 Task: Search one way flight ticket for 3 adults in first from Wilkes-barre/scranton: Wilkes-barre/scranton International Airport to Springfield: Abraham Lincoln Capital Airport on 5-2-2023. Choice of flights is Emirates. Number of bags: 2 checked bags. Price is upto 82000. Outbound departure time preference is 15:30.
Action: Mouse moved to (334, 299)
Screenshot: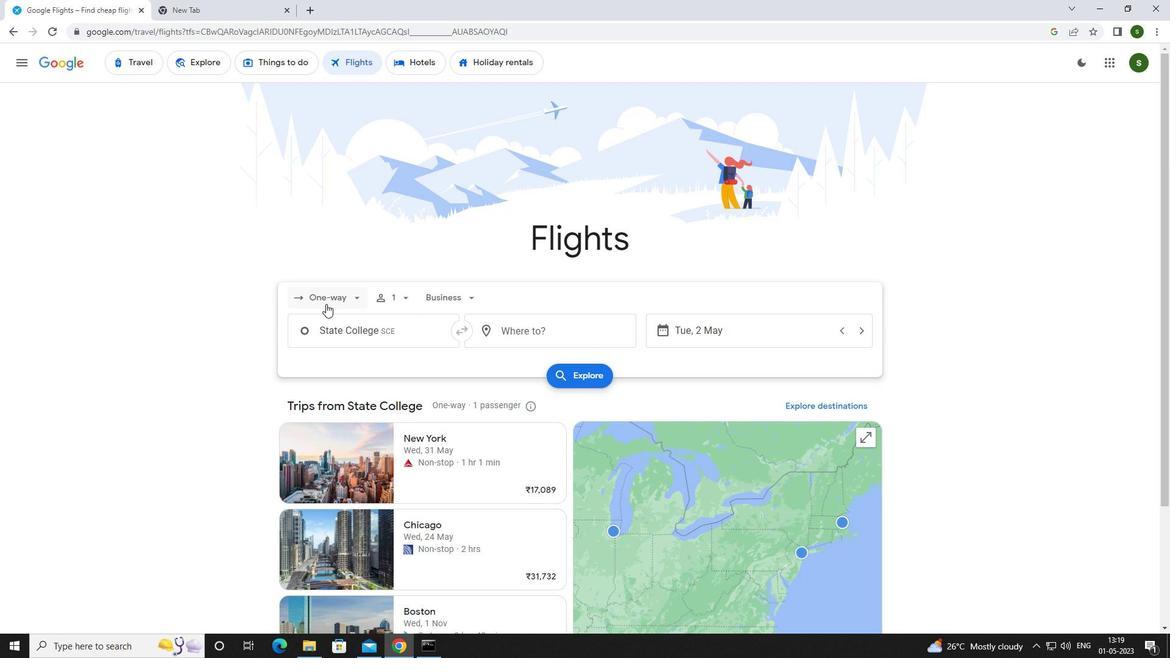
Action: Mouse pressed left at (334, 299)
Screenshot: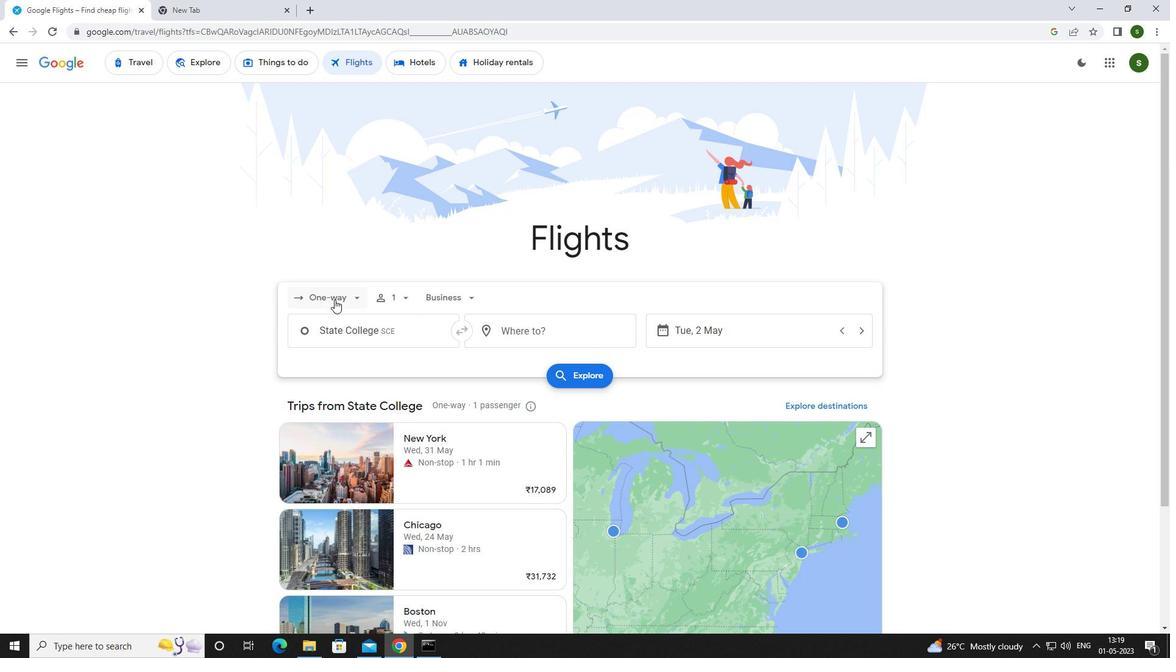 
Action: Mouse moved to (352, 350)
Screenshot: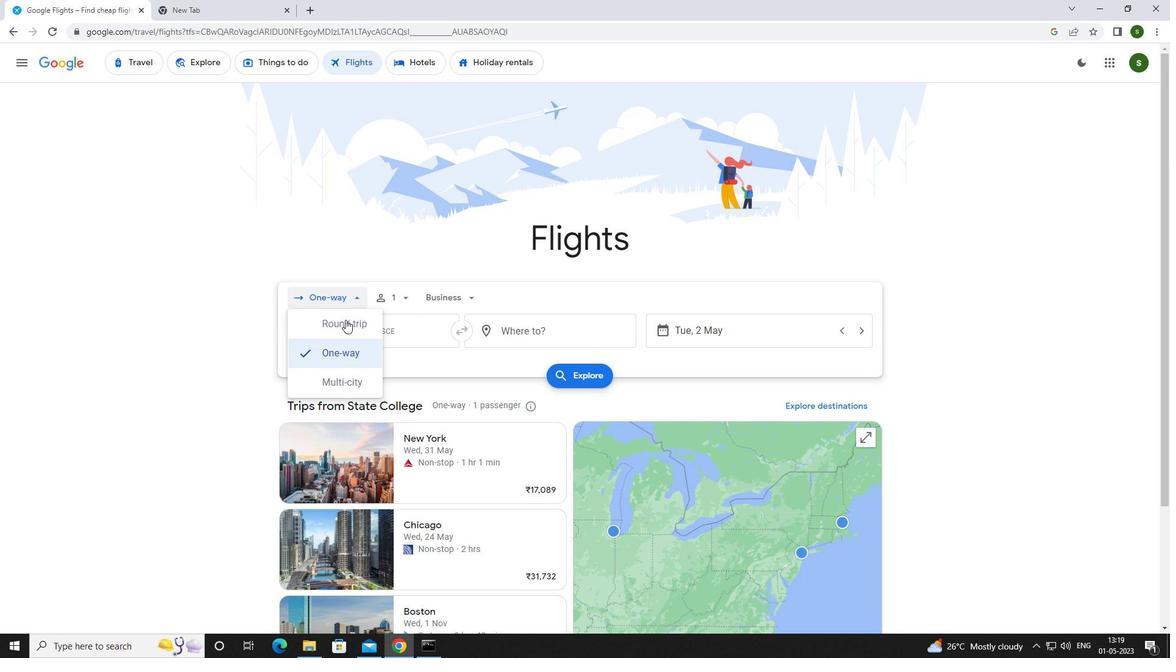 
Action: Mouse pressed left at (352, 350)
Screenshot: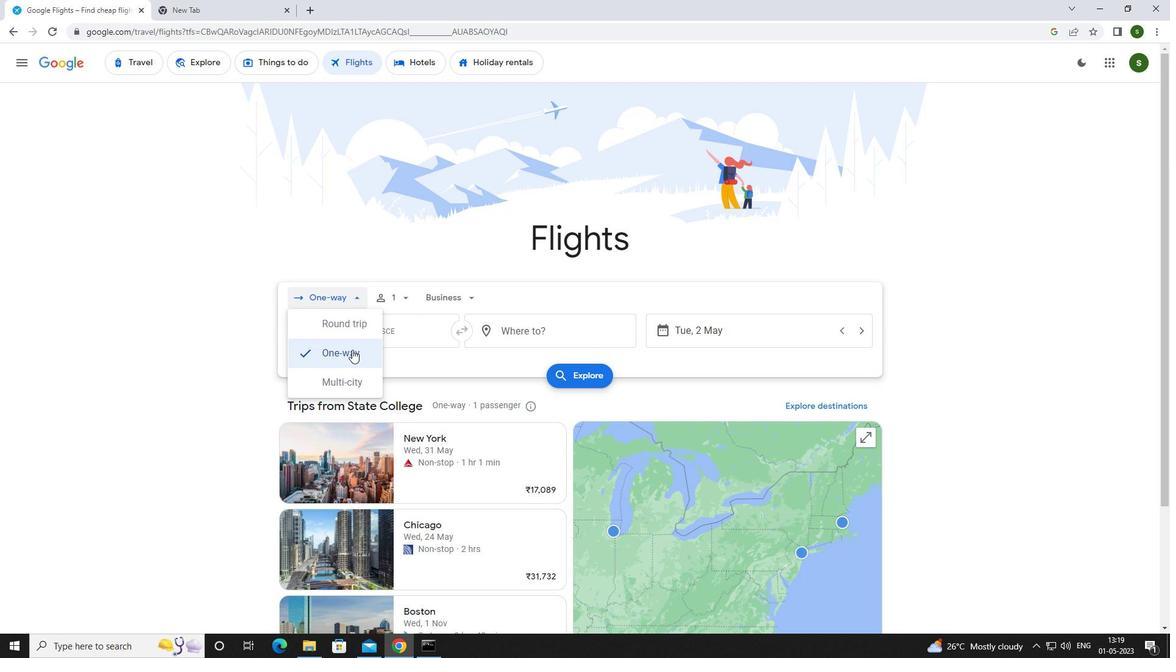 
Action: Mouse moved to (404, 296)
Screenshot: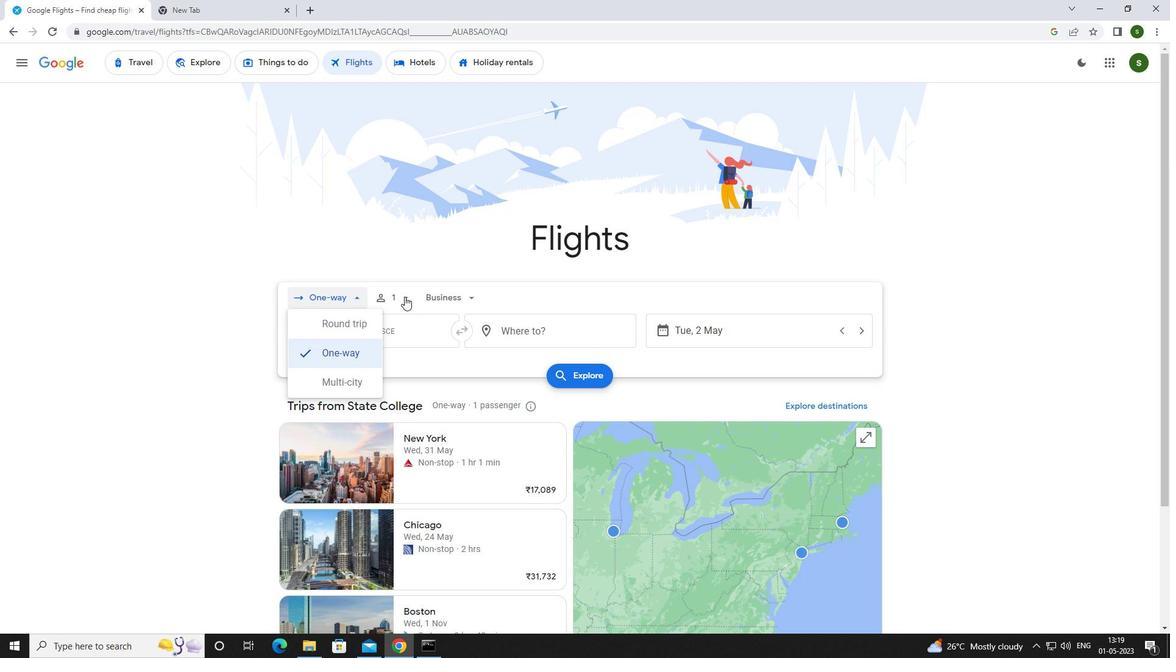 
Action: Mouse pressed left at (404, 296)
Screenshot: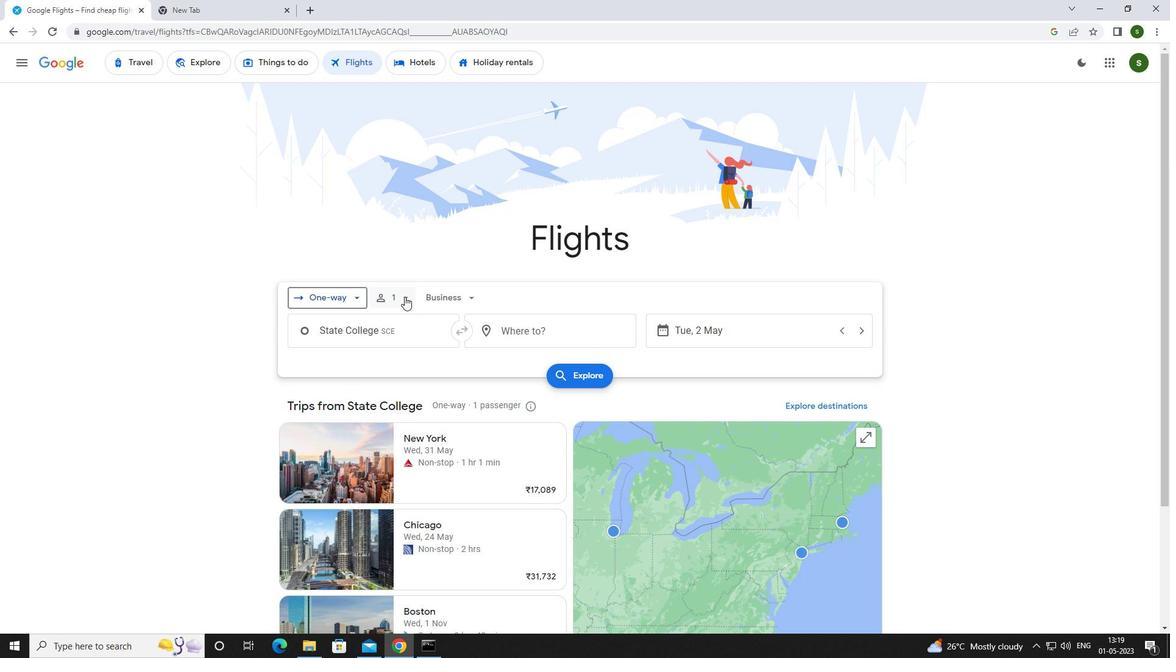 
Action: Mouse moved to (489, 328)
Screenshot: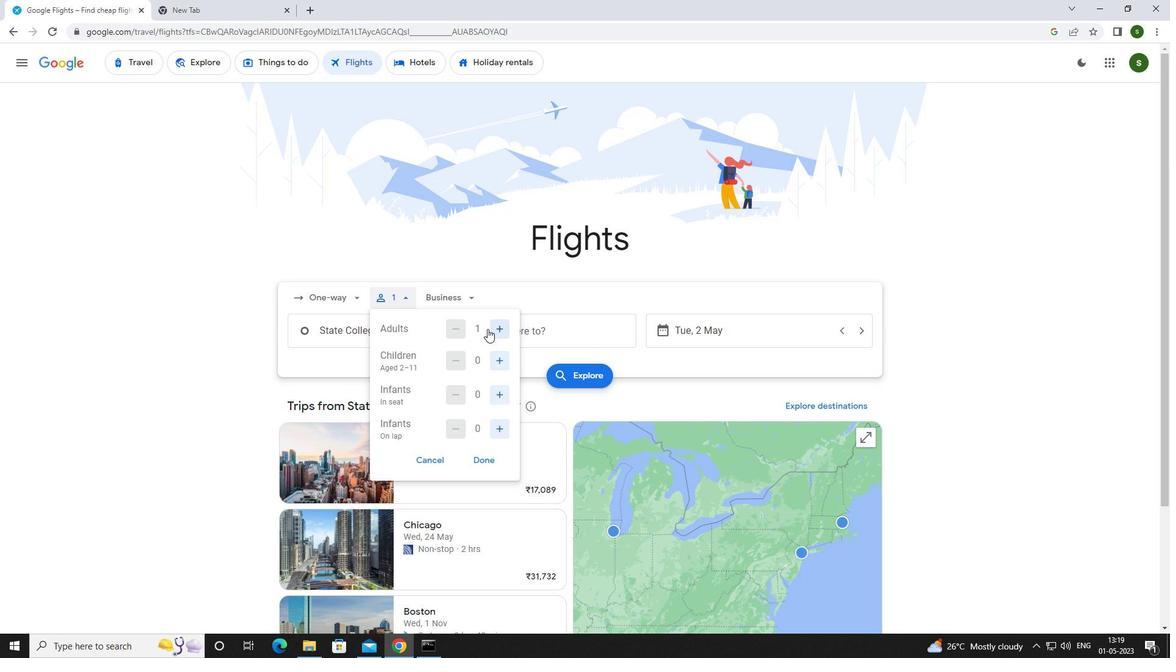 
Action: Mouse pressed left at (489, 328)
Screenshot: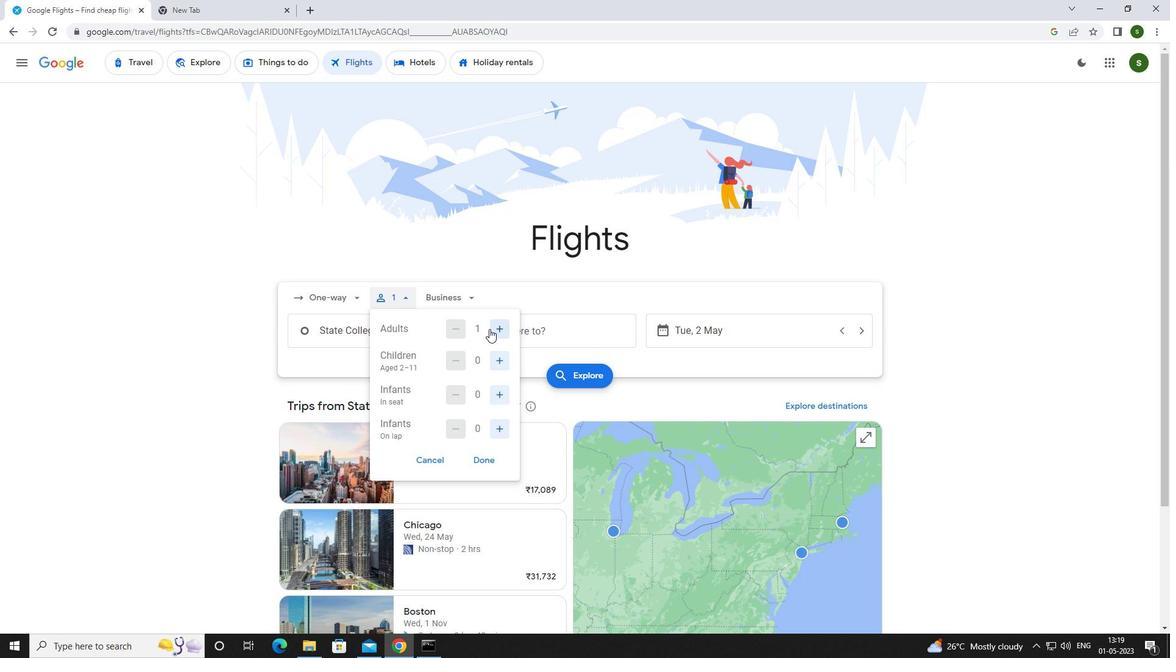 
Action: Mouse pressed left at (489, 328)
Screenshot: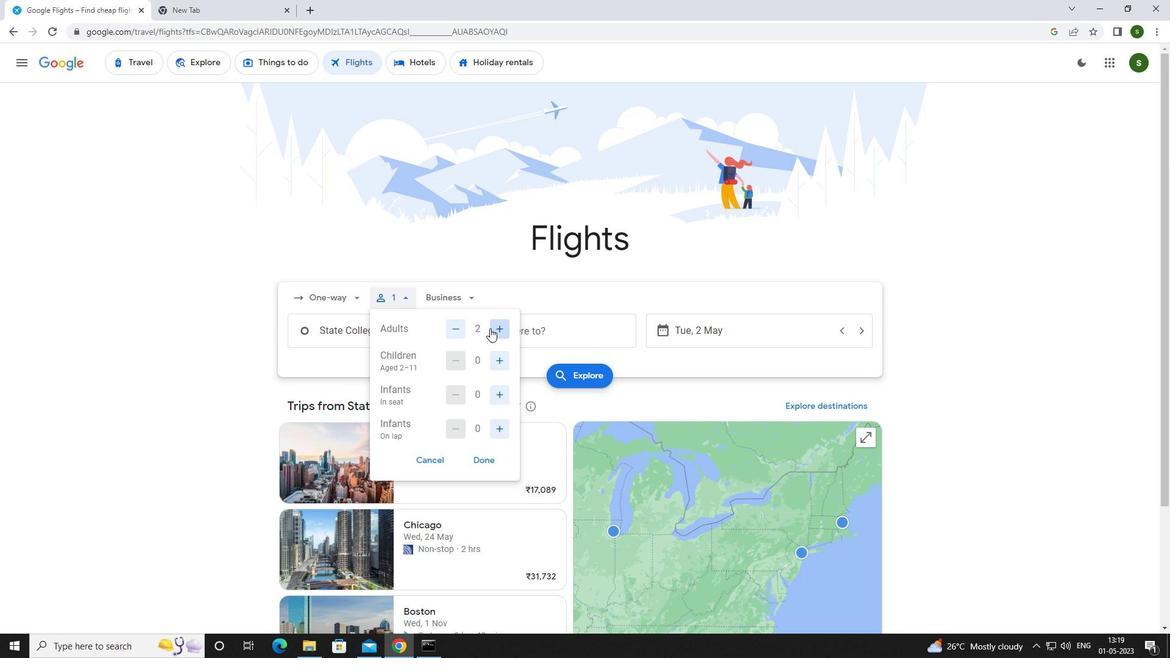 
Action: Mouse moved to (472, 295)
Screenshot: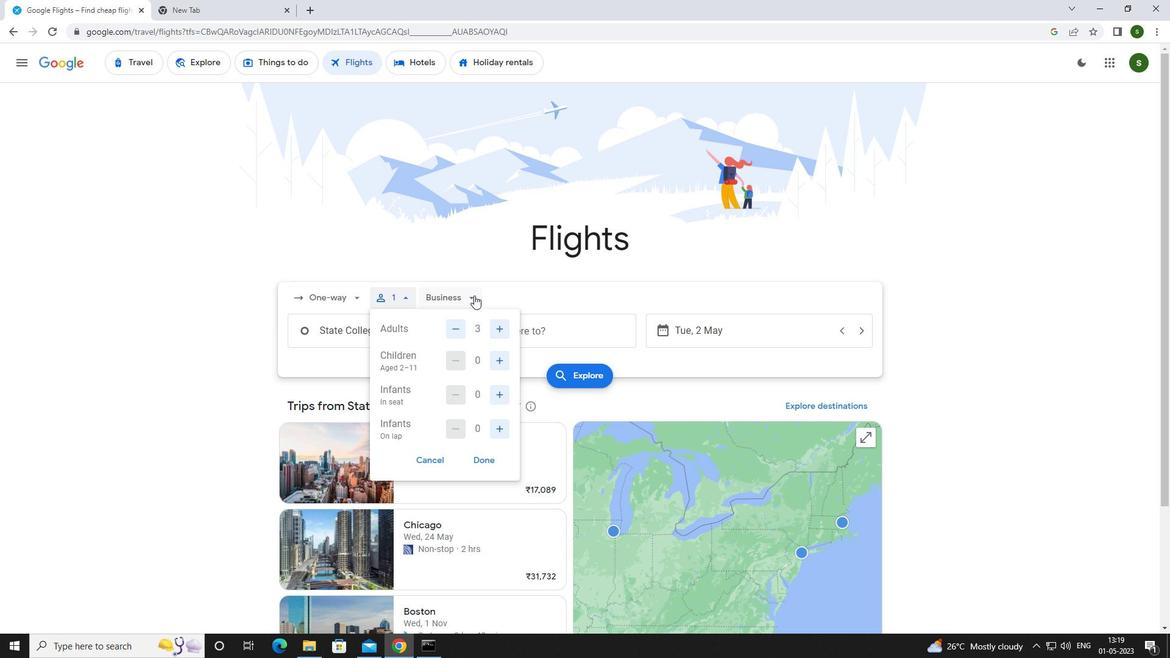 
Action: Mouse pressed left at (472, 295)
Screenshot: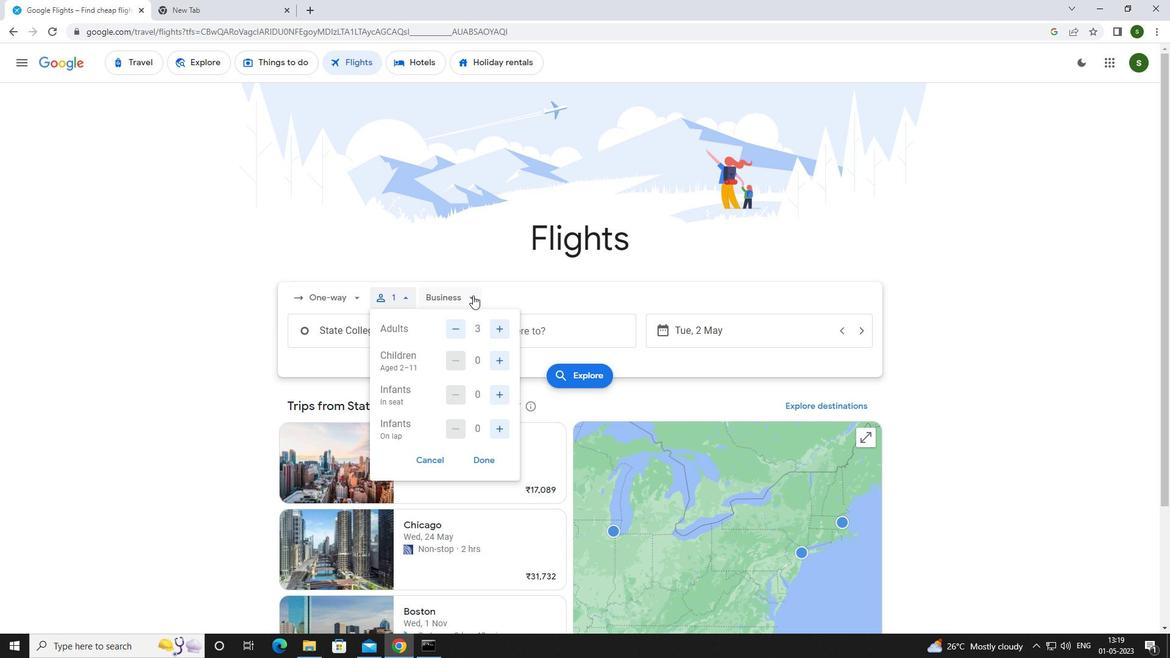 
Action: Mouse moved to (460, 408)
Screenshot: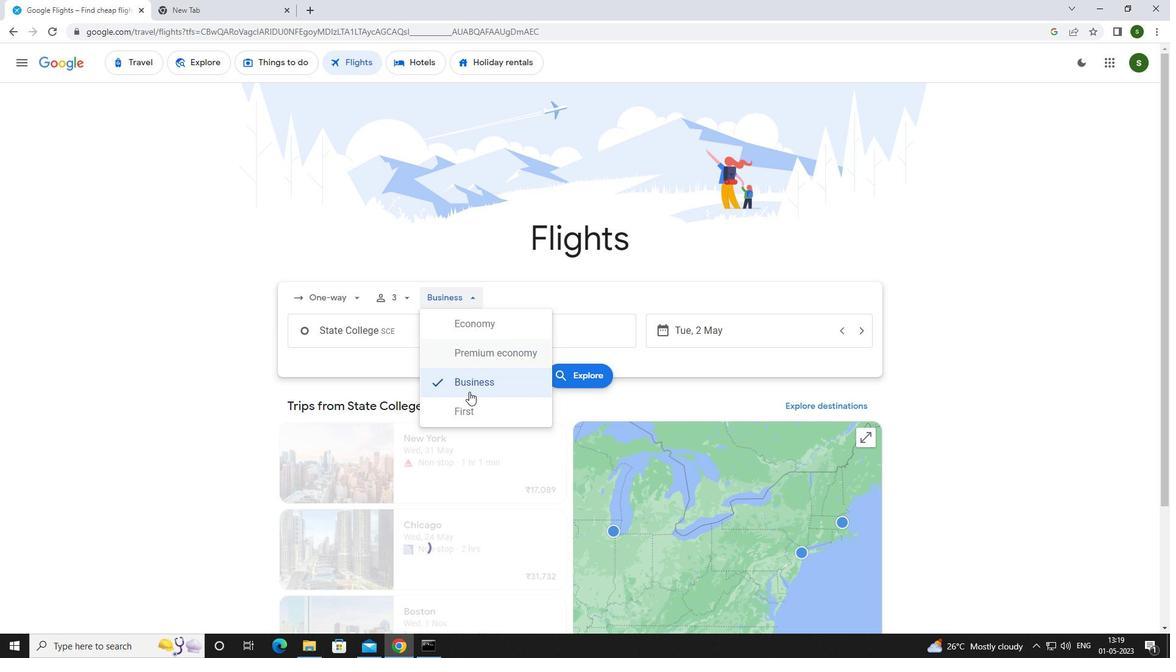 
Action: Mouse pressed left at (460, 408)
Screenshot: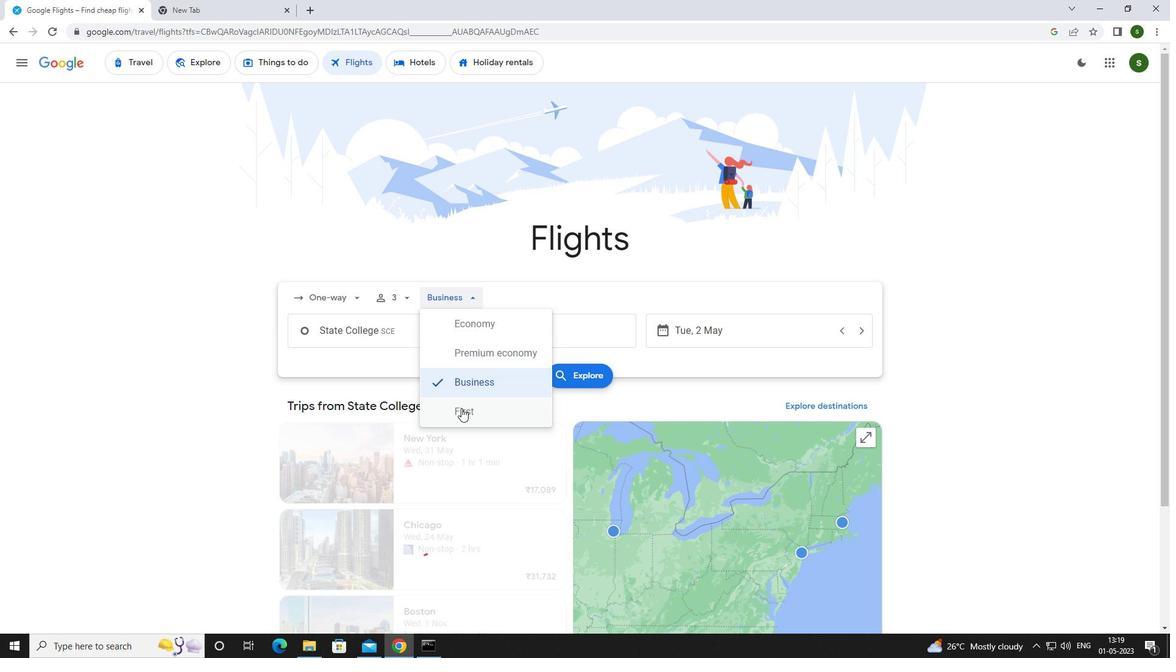 
Action: Mouse moved to (406, 329)
Screenshot: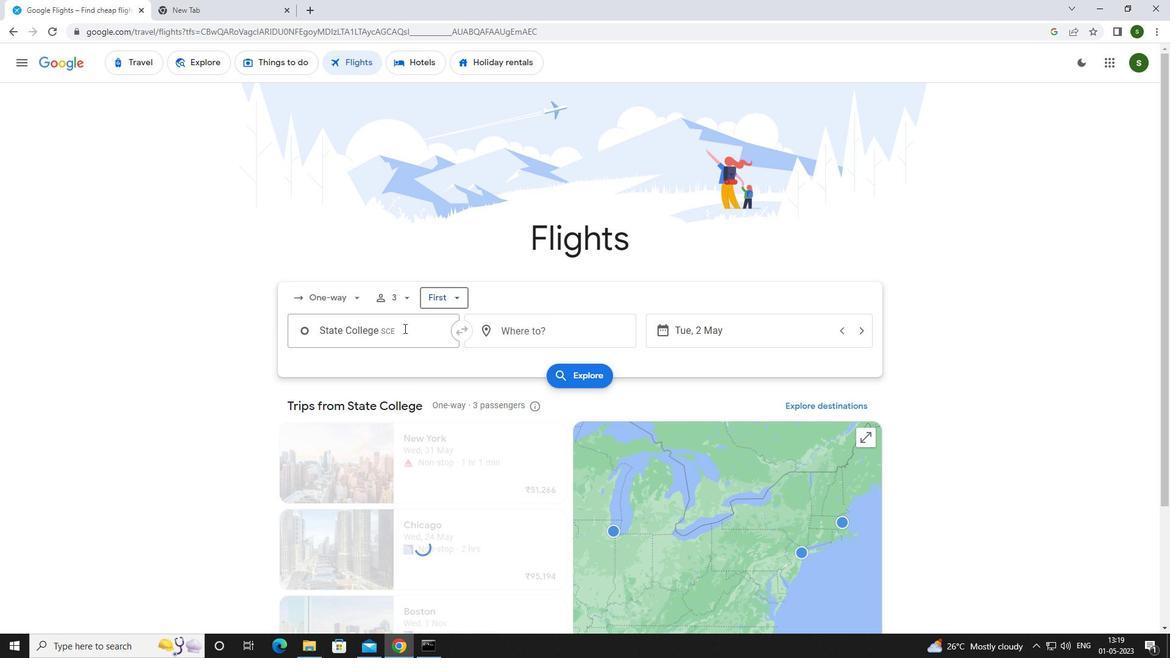 
Action: Mouse pressed left at (406, 329)
Screenshot: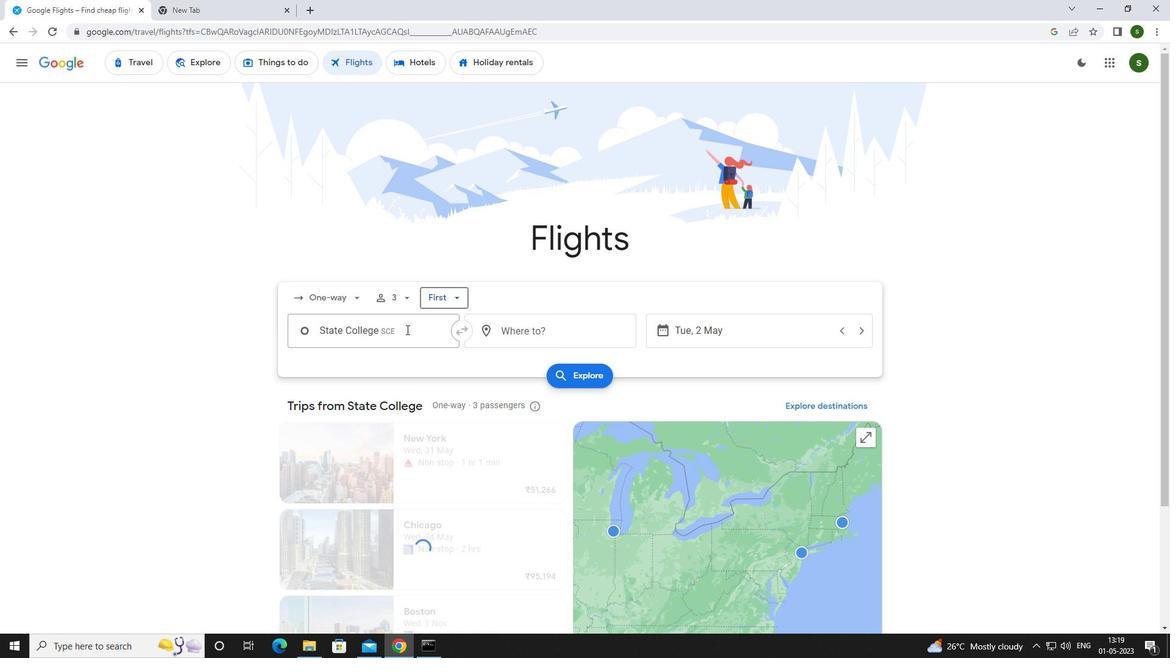 
Action: Mouse moved to (408, 328)
Screenshot: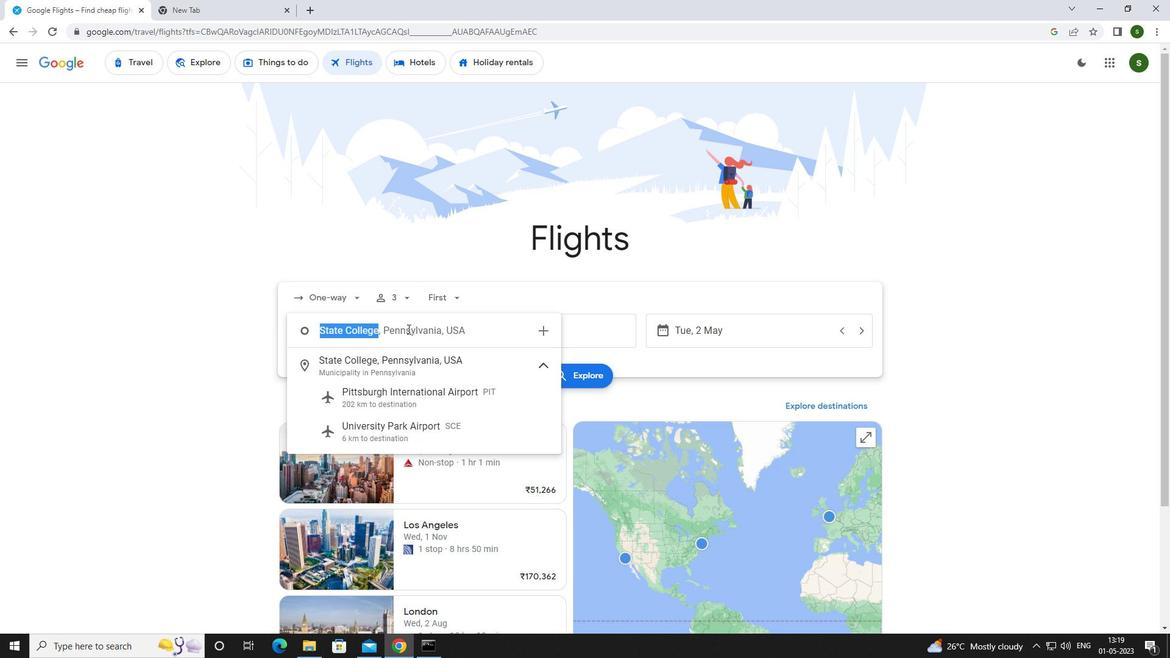 
Action: Key pressed w<Key.caps_lock>ilkes
Screenshot: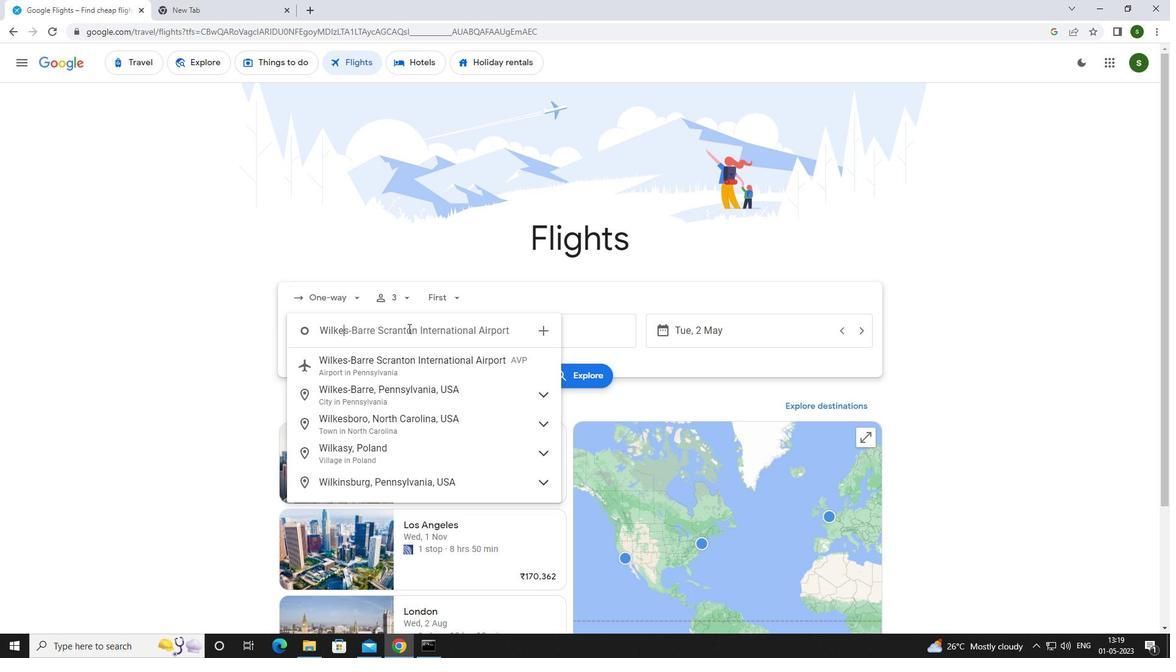 
Action: Mouse moved to (405, 366)
Screenshot: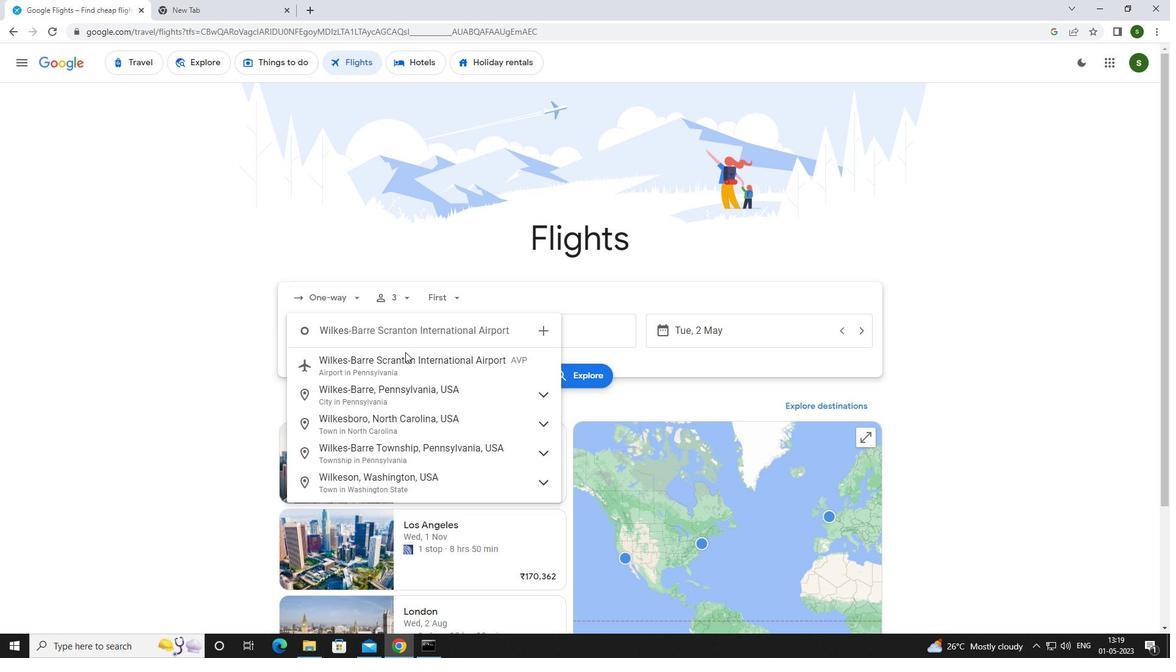 
Action: Mouse pressed left at (405, 366)
Screenshot: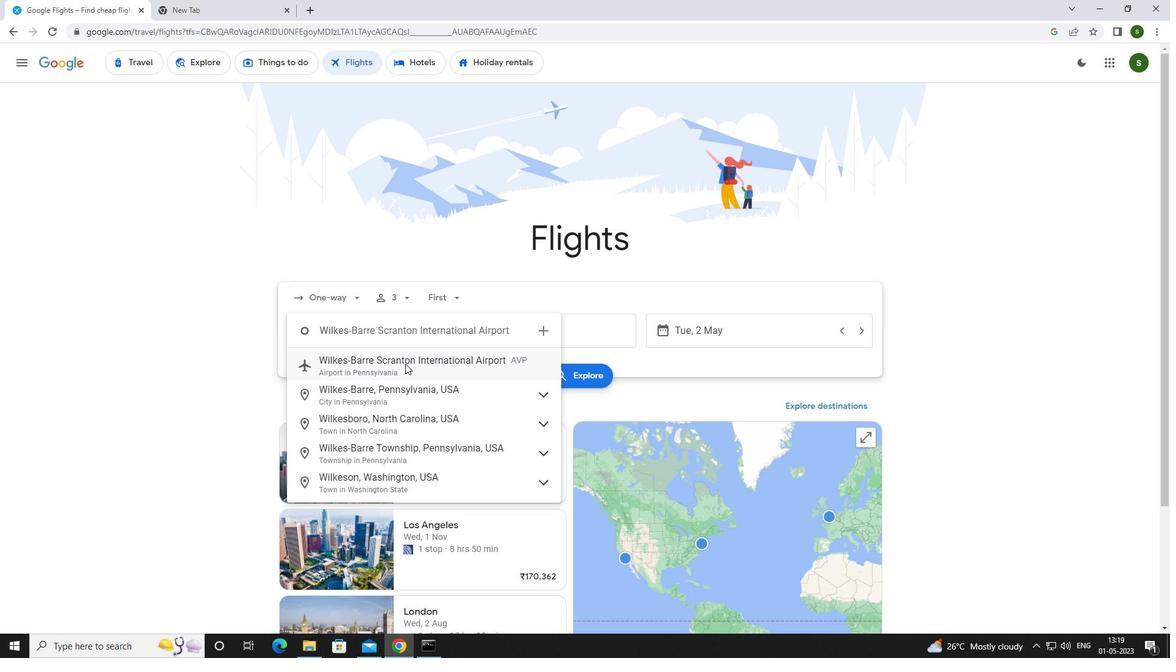 
Action: Mouse moved to (519, 335)
Screenshot: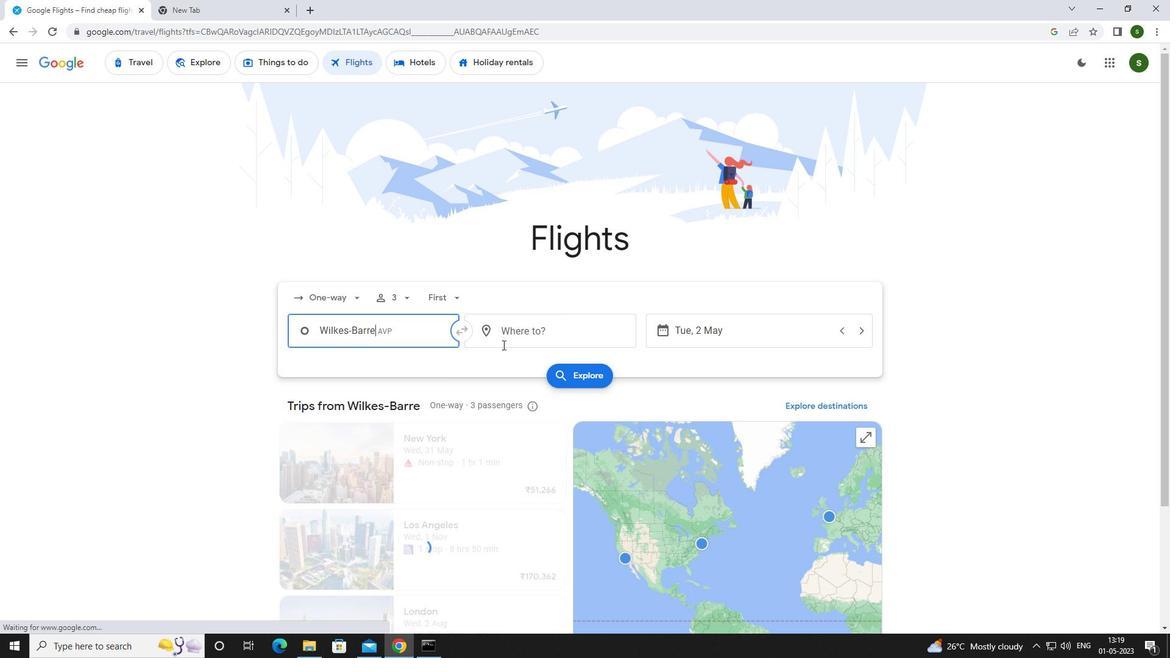 
Action: Mouse pressed left at (519, 335)
Screenshot: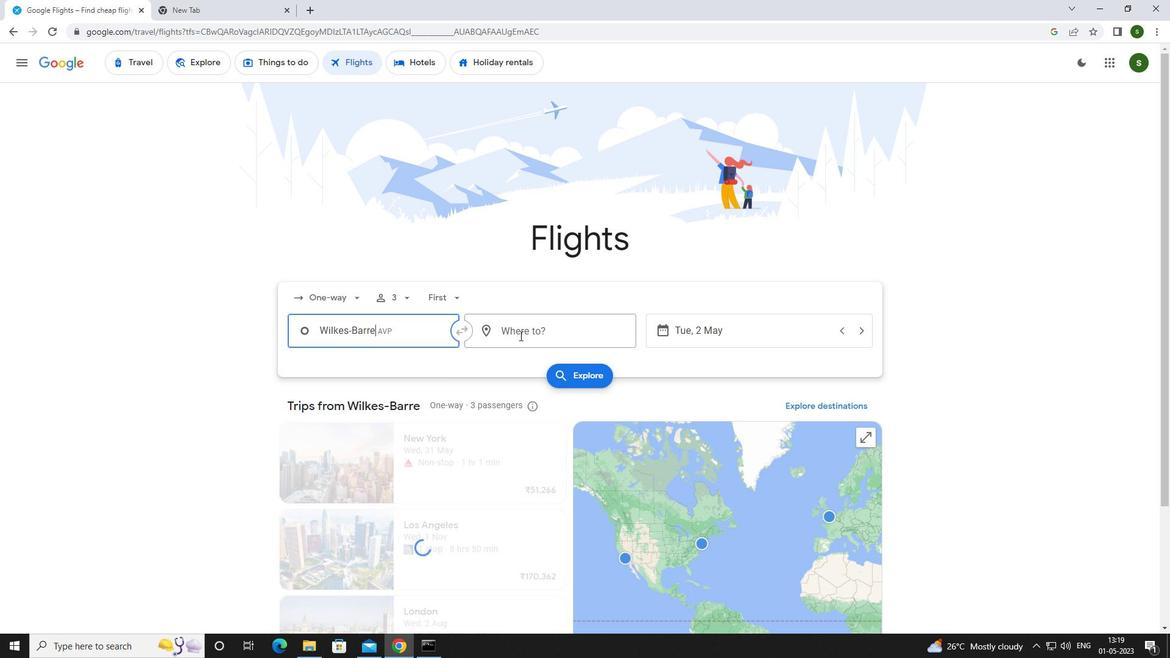 
Action: Mouse moved to (476, 346)
Screenshot: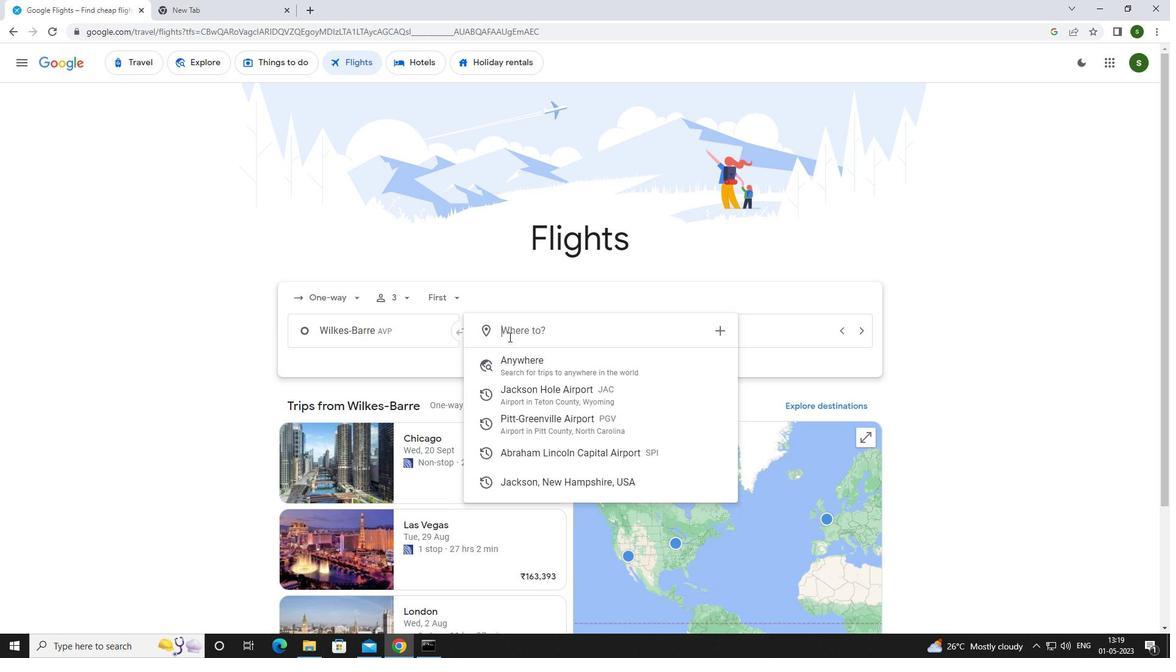 
Action: Key pressed <Key.caps_lock>s<Key.caps_lock>pringfie
Screenshot: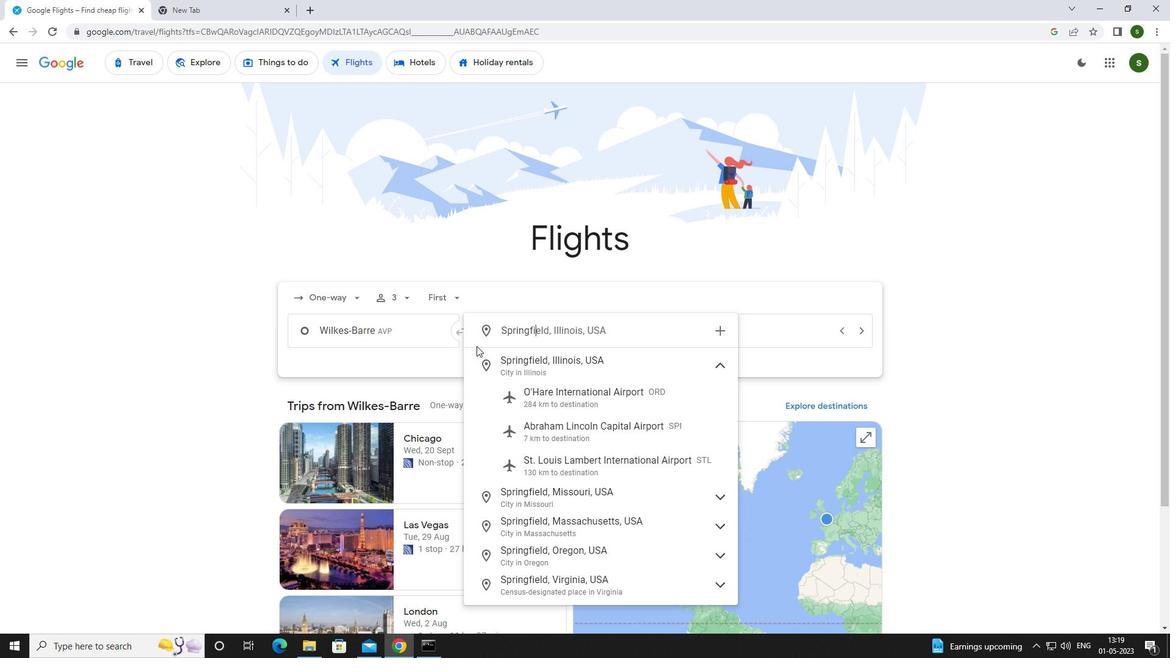 
Action: Mouse moved to (561, 427)
Screenshot: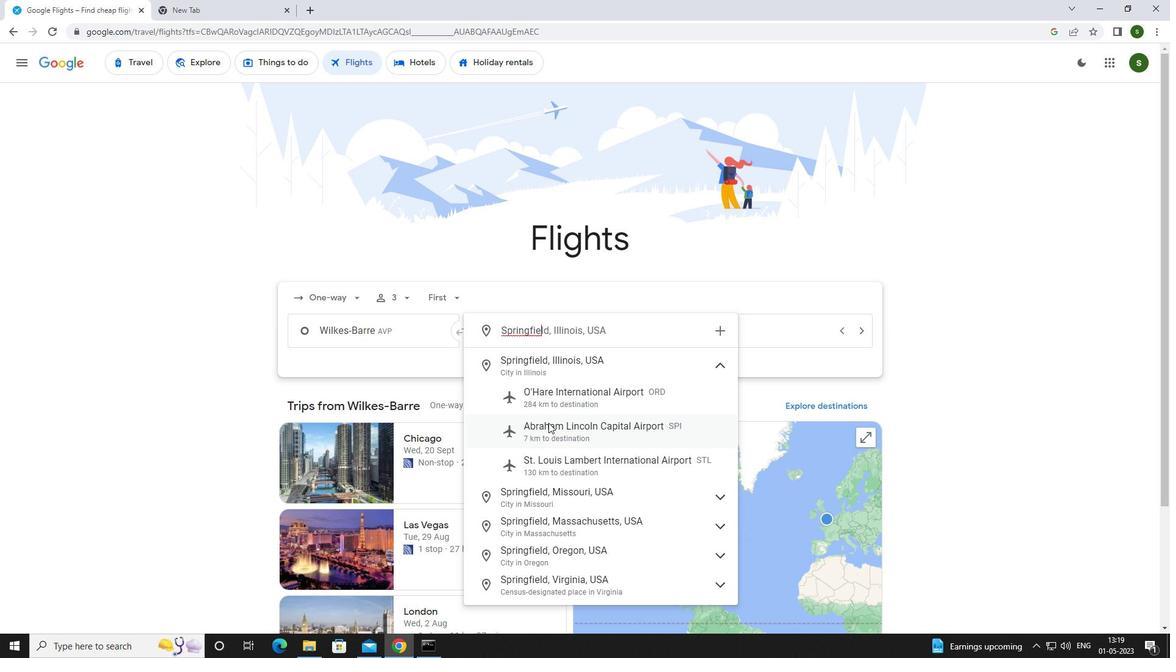 
Action: Mouse pressed left at (561, 427)
Screenshot: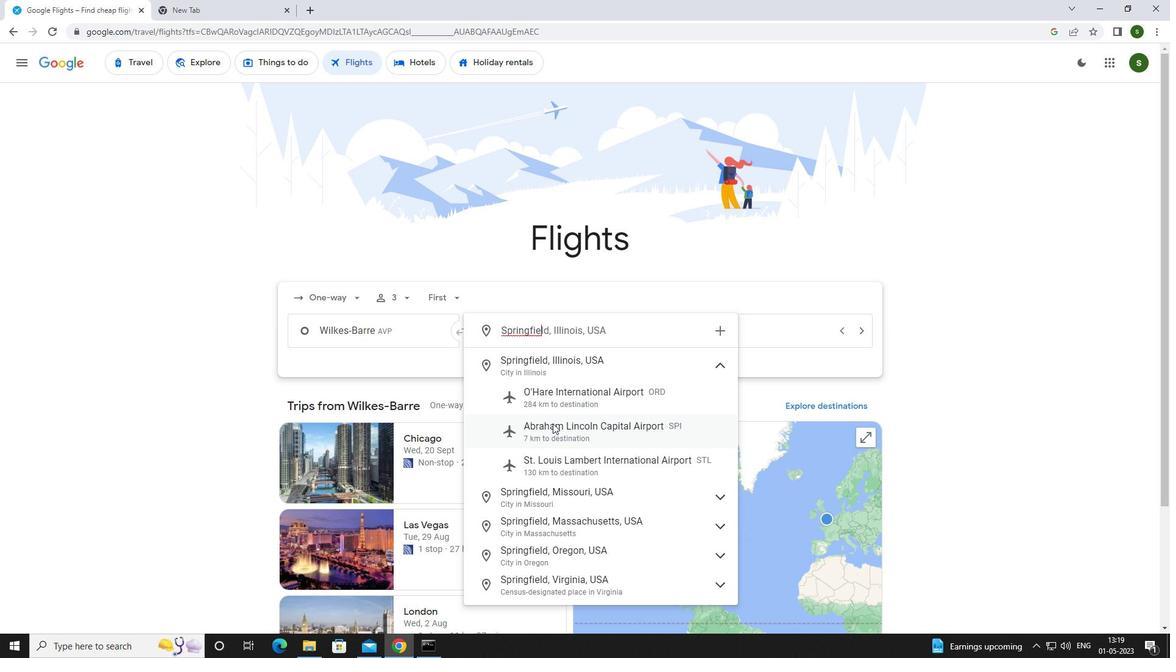 
Action: Mouse moved to (724, 335)
Screenshot: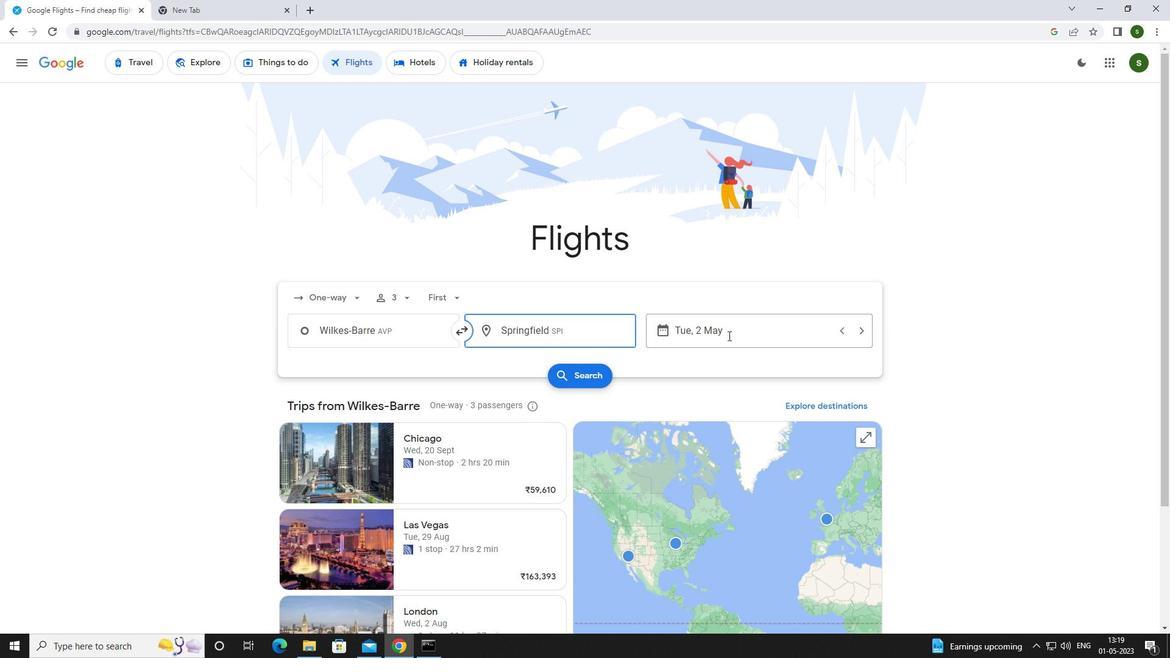 
Action: Mouse pressed left at (724, 335)
Screenshot: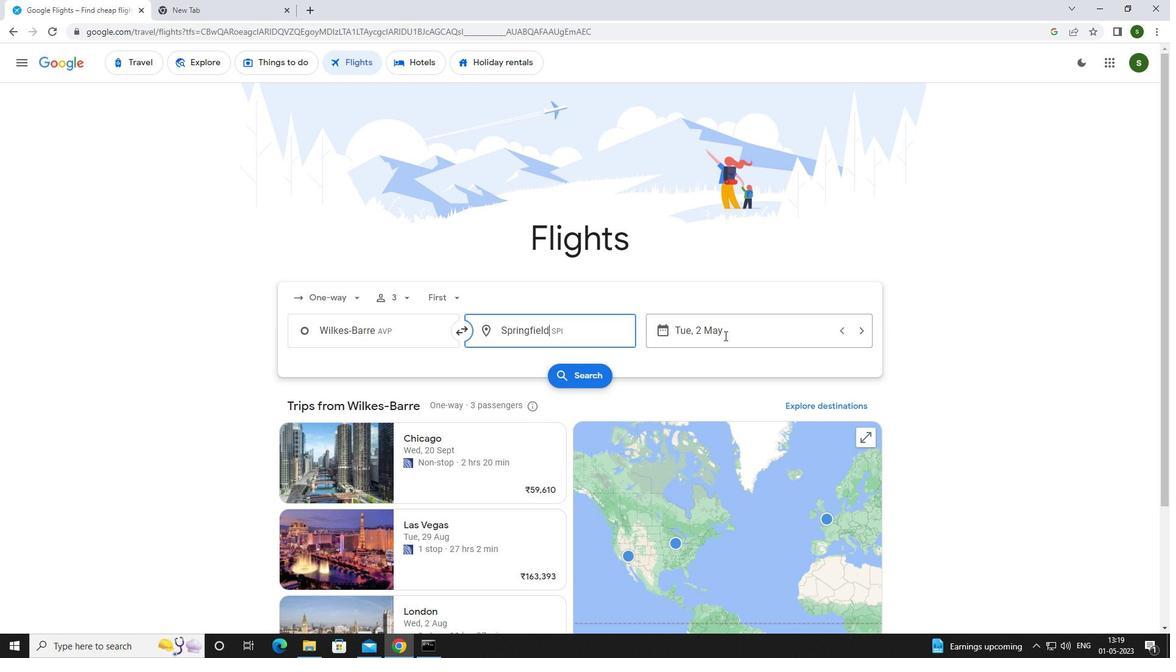 
Action: Mouse moved to (503, 416)
Screenshot: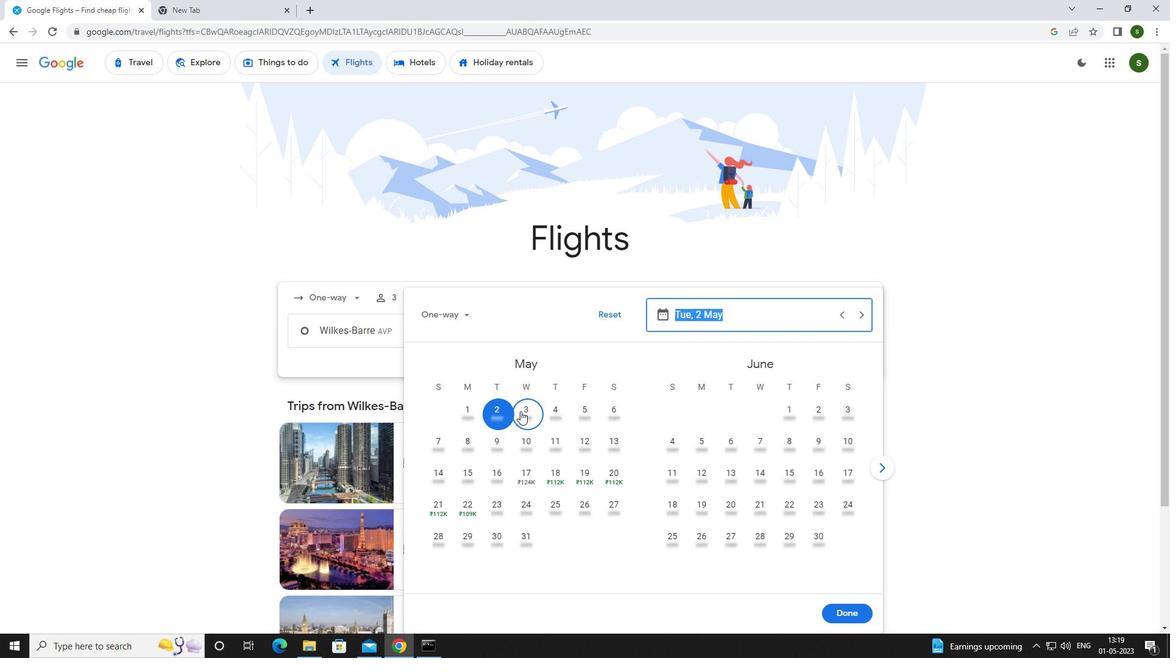
Action: Mouse pressed left at (503, 416)
Screenshot: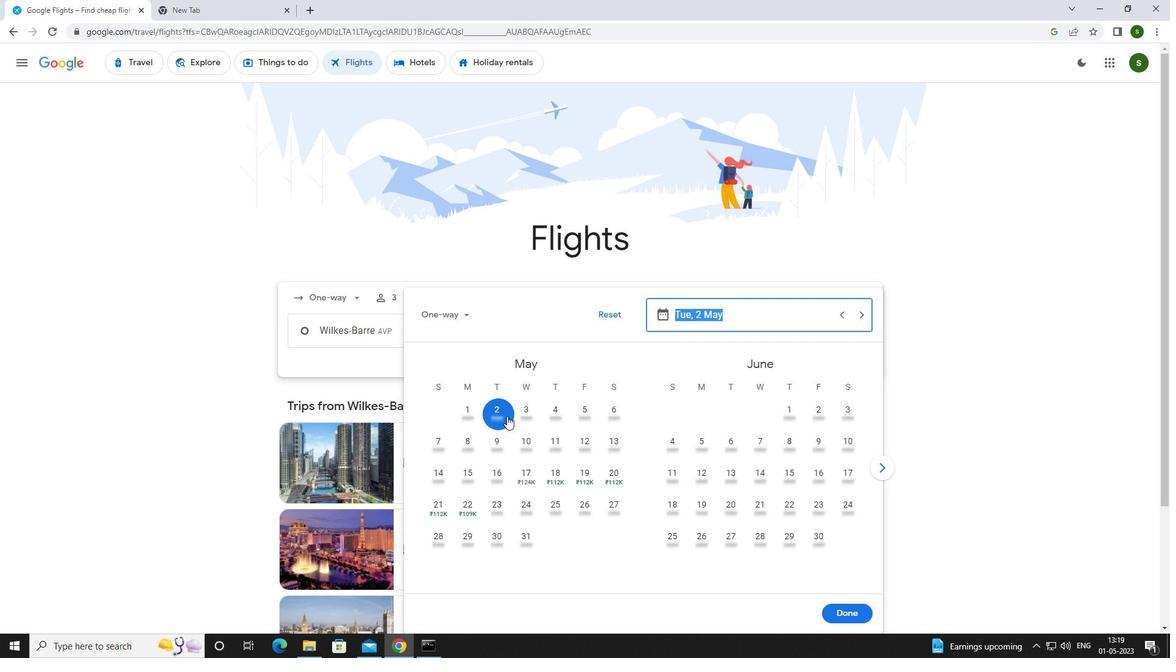 
Action: Mouse moved to (839, 613)
Screenshot: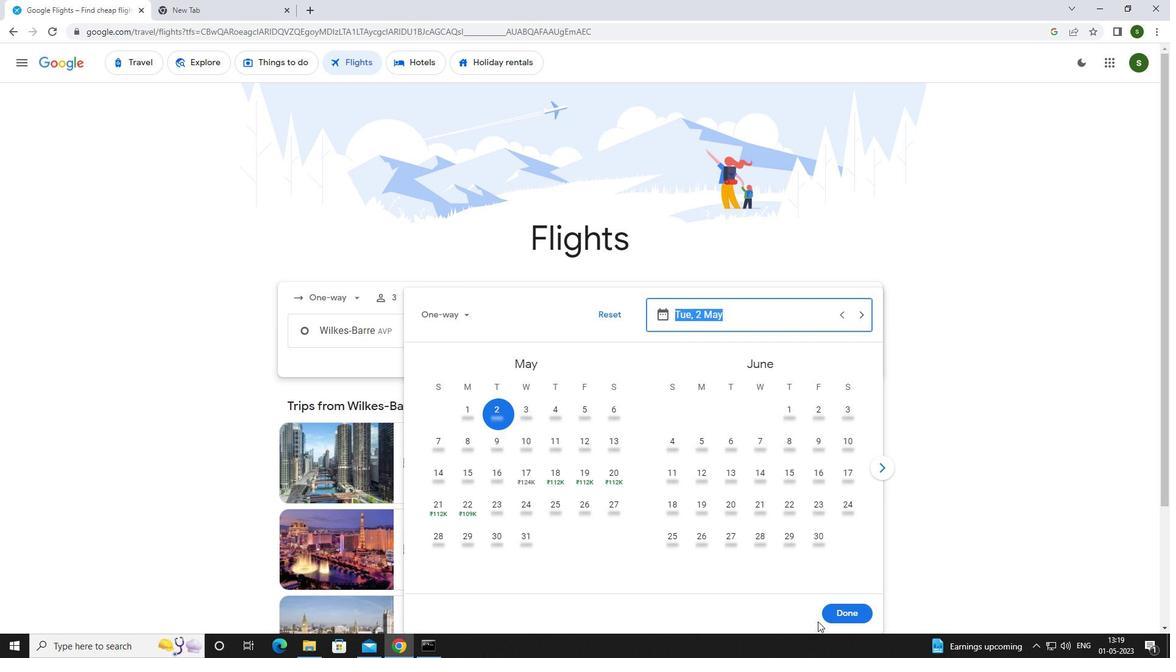
Action: Mouse pressed left at (839, 613)
Screenshot: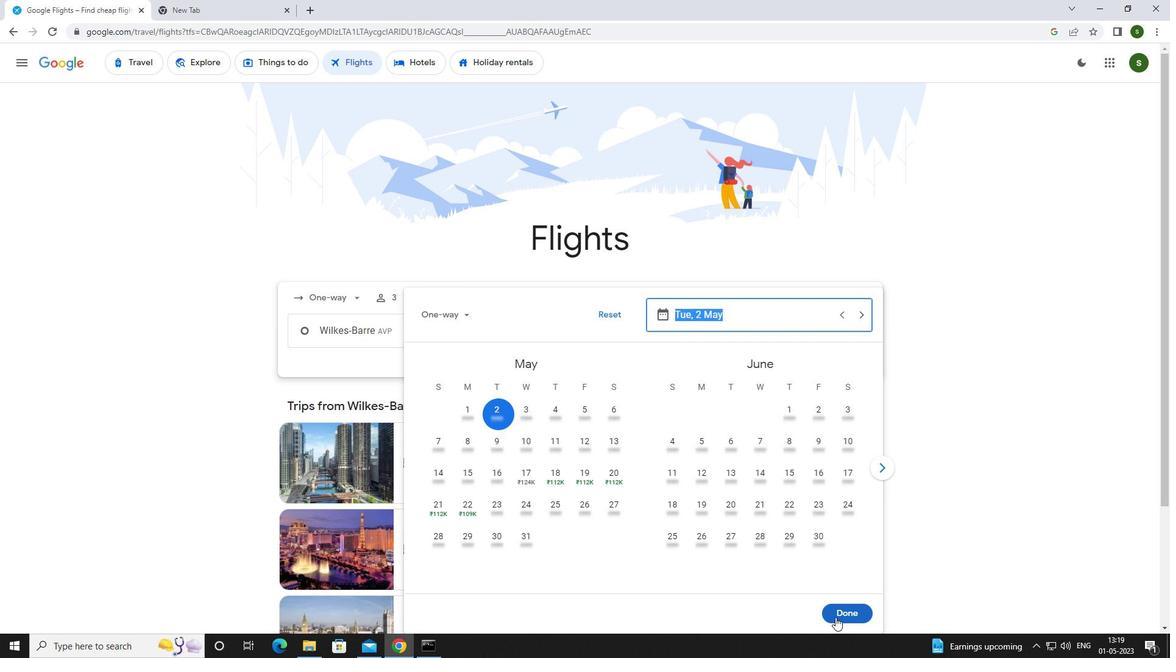 
Action: Mouse moved to (571, 371)
Screenshot: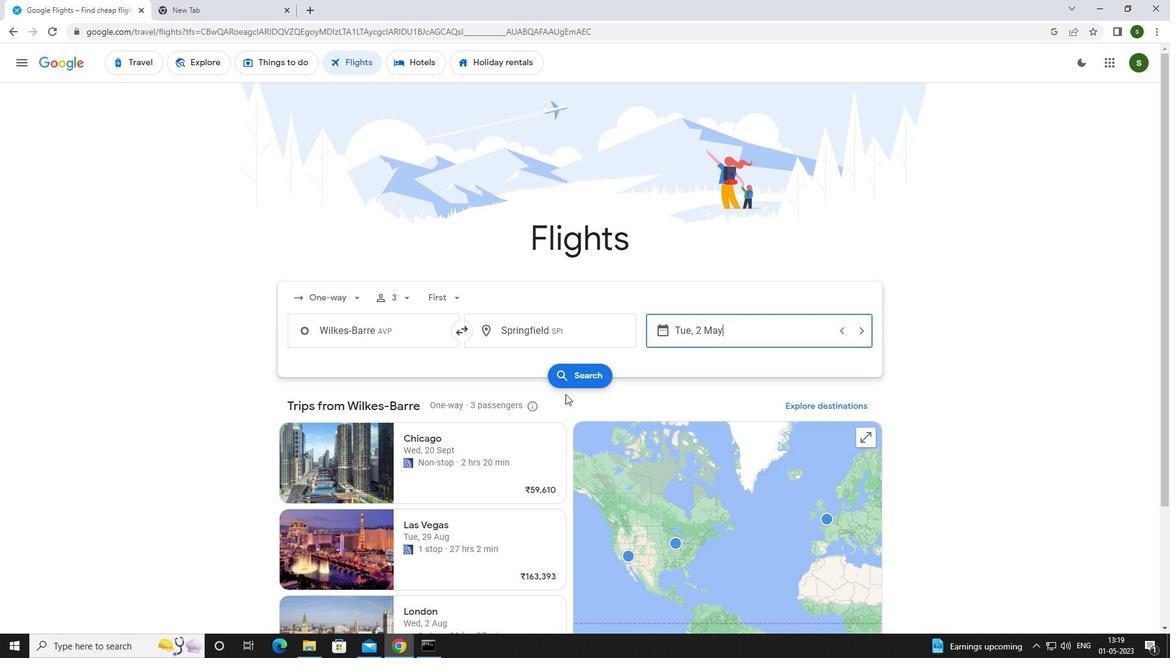 
Action: Mouse pressed left at (571, 371)
Screenshot: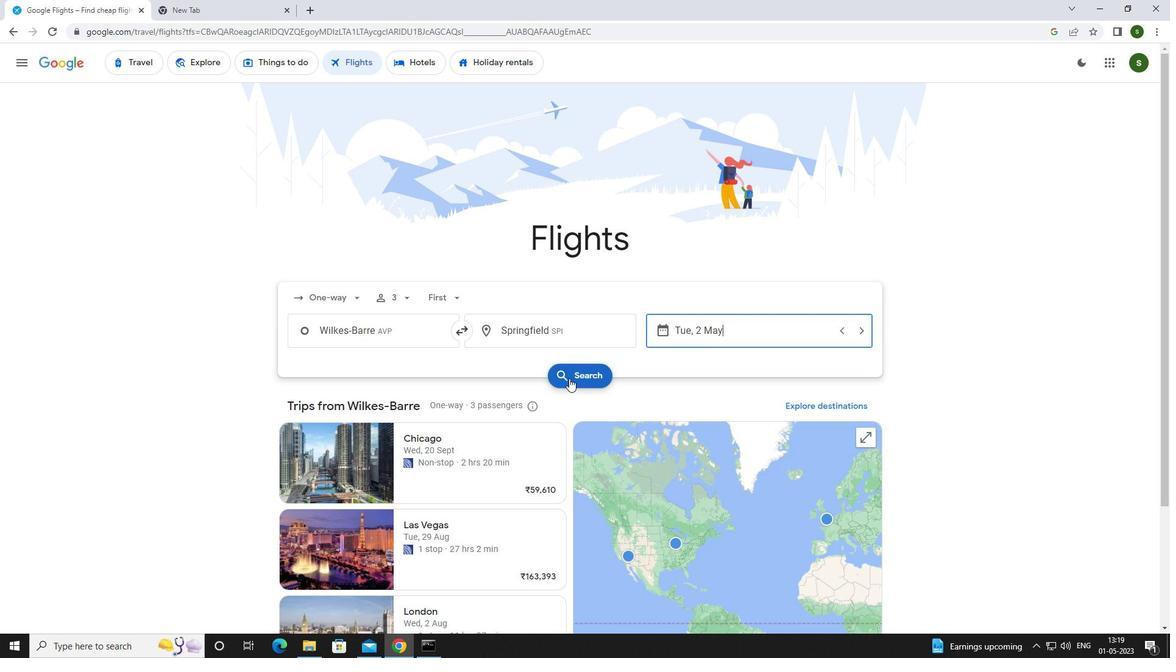 
Action: Mouse moved to (312, 174)
Screenshot: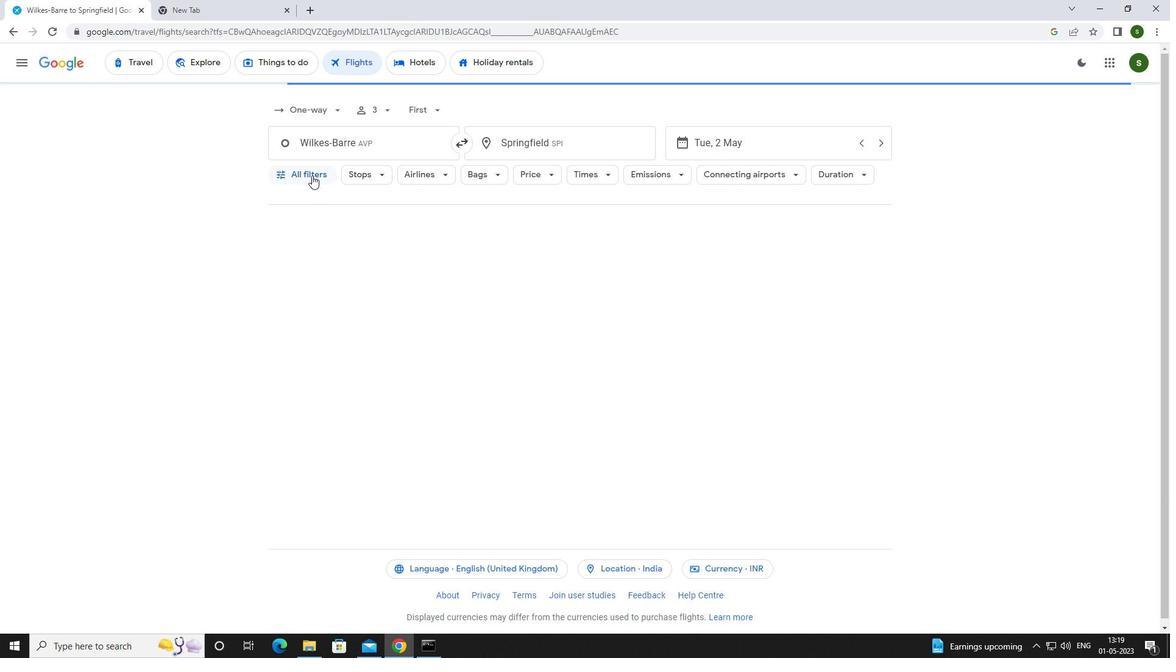 
Action: Mouse pressed left at (312, 174)
Screenshot: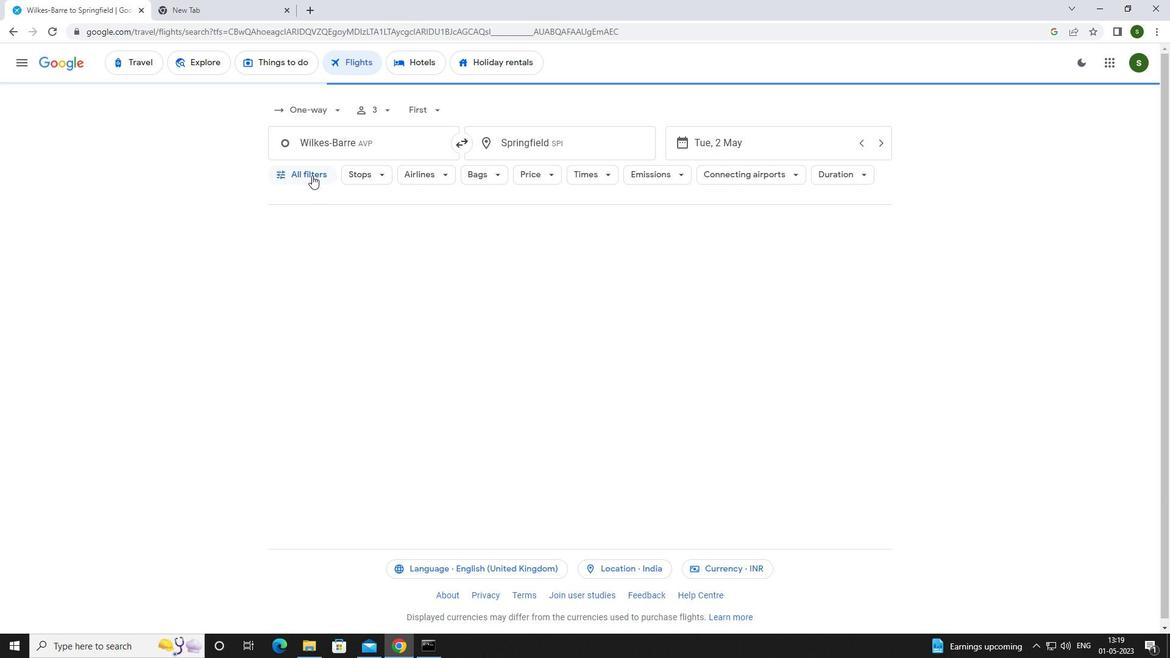 
Action: Mouse moved to (459, 434)
Screenshot: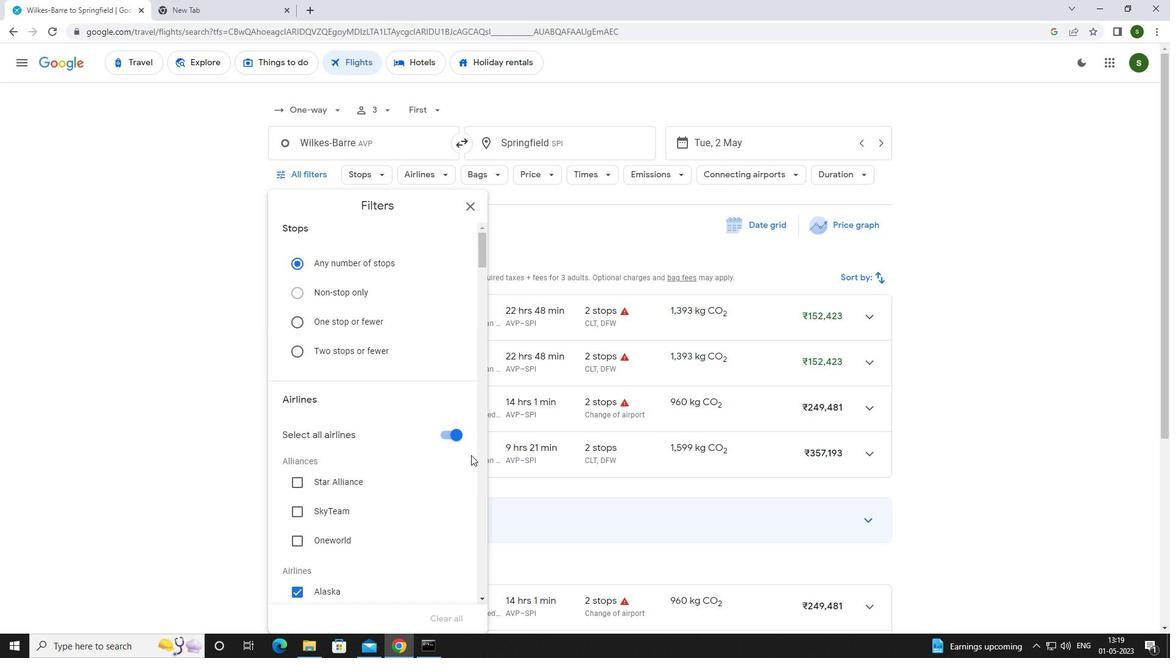 
Action: Mouse pressed left at (459, 434)
Screenshot: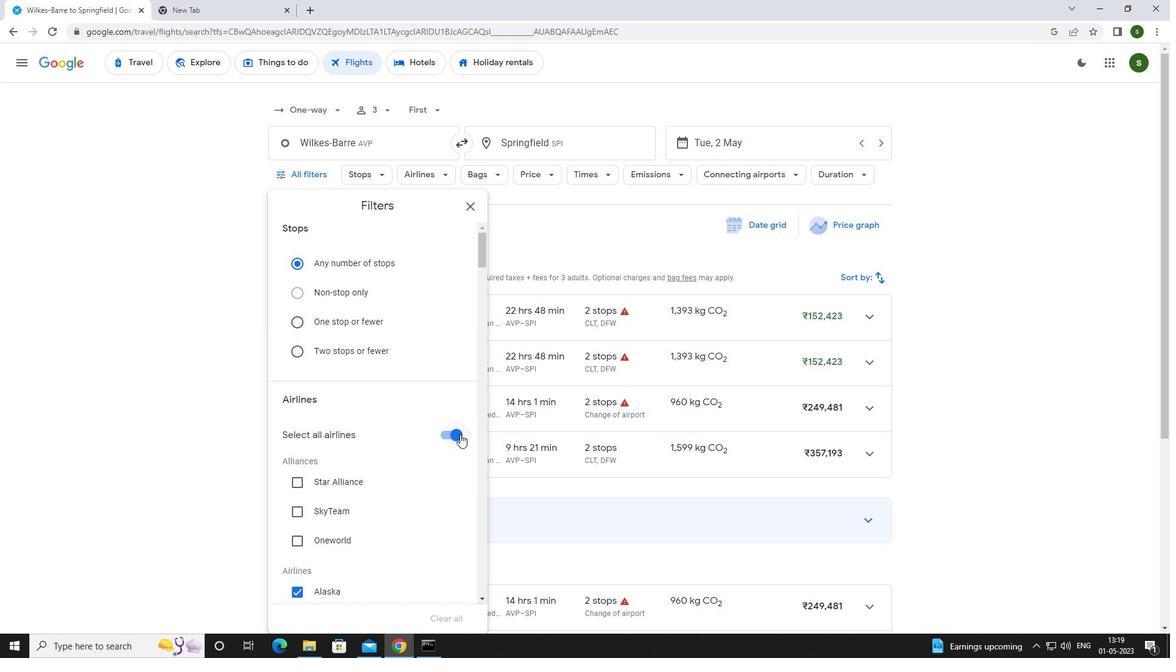 
Action: Mouse moved to (372, 379)
Screenshot: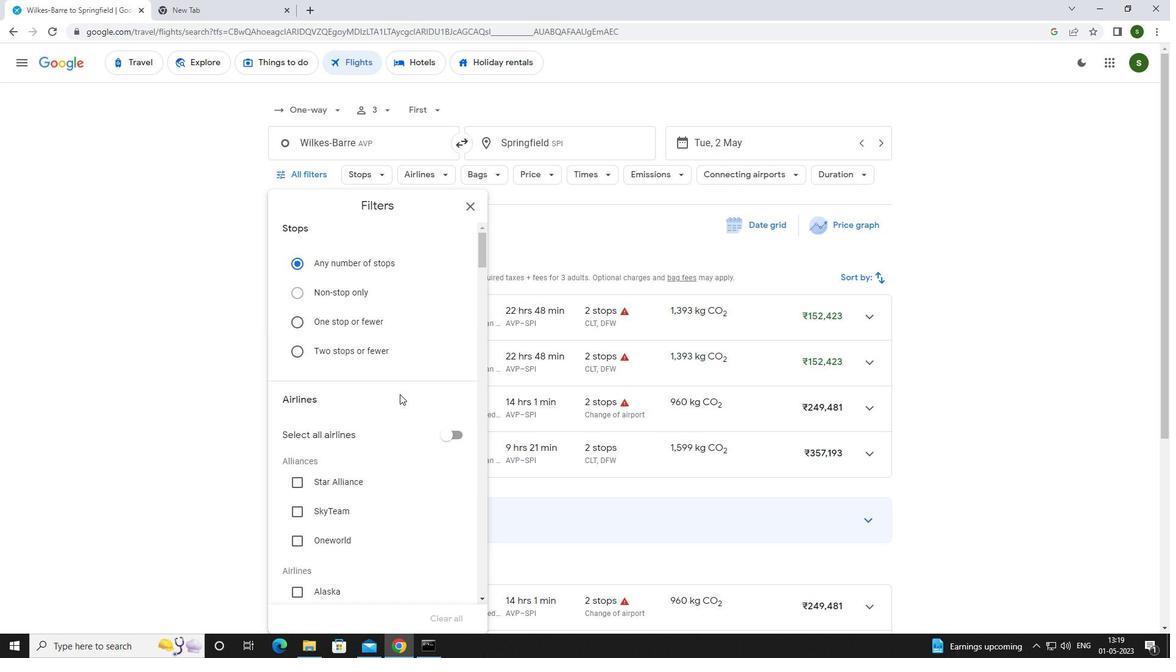 
Action: Mouse scrolled (372, 378) with delta (0, 0)
Screenshot: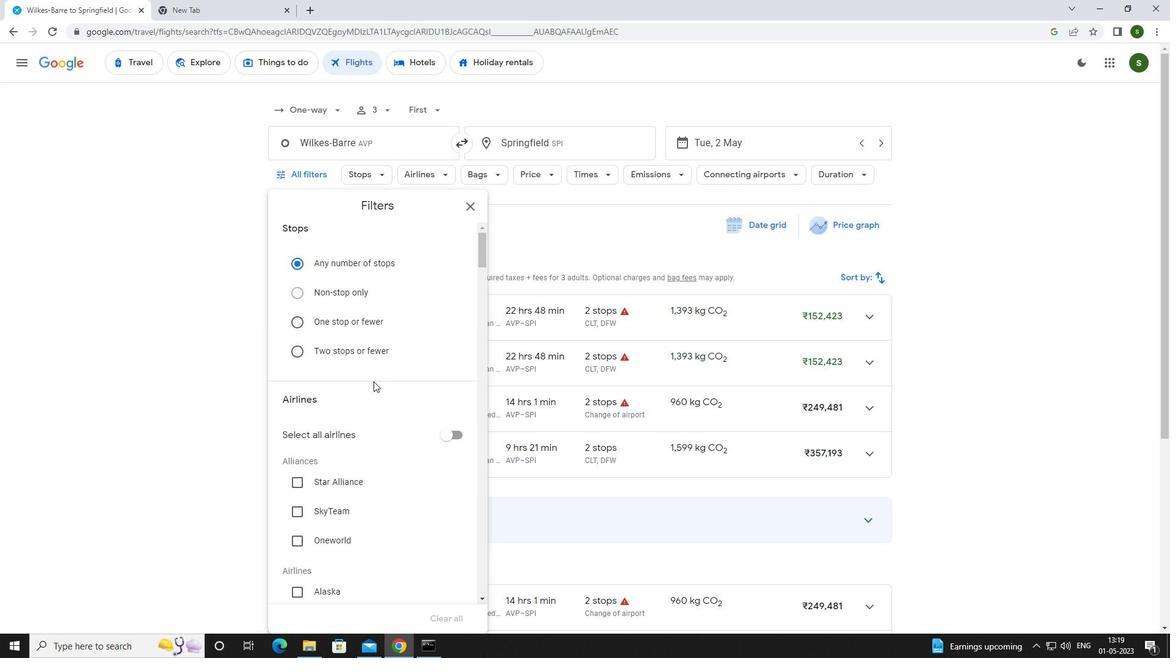 
Action: Mouse scrolled (372, 378) with delta (0, 0)
Screenshot: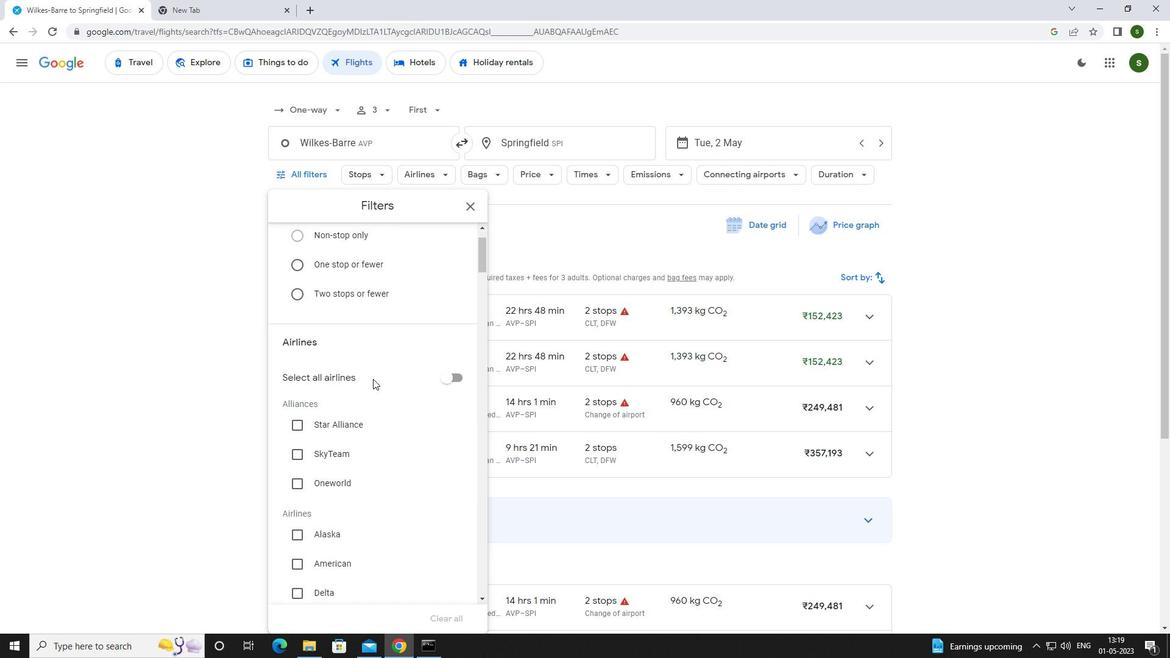 
Action: Mouse scrolled (372, 378) with delta (0, 0)
Screenshot: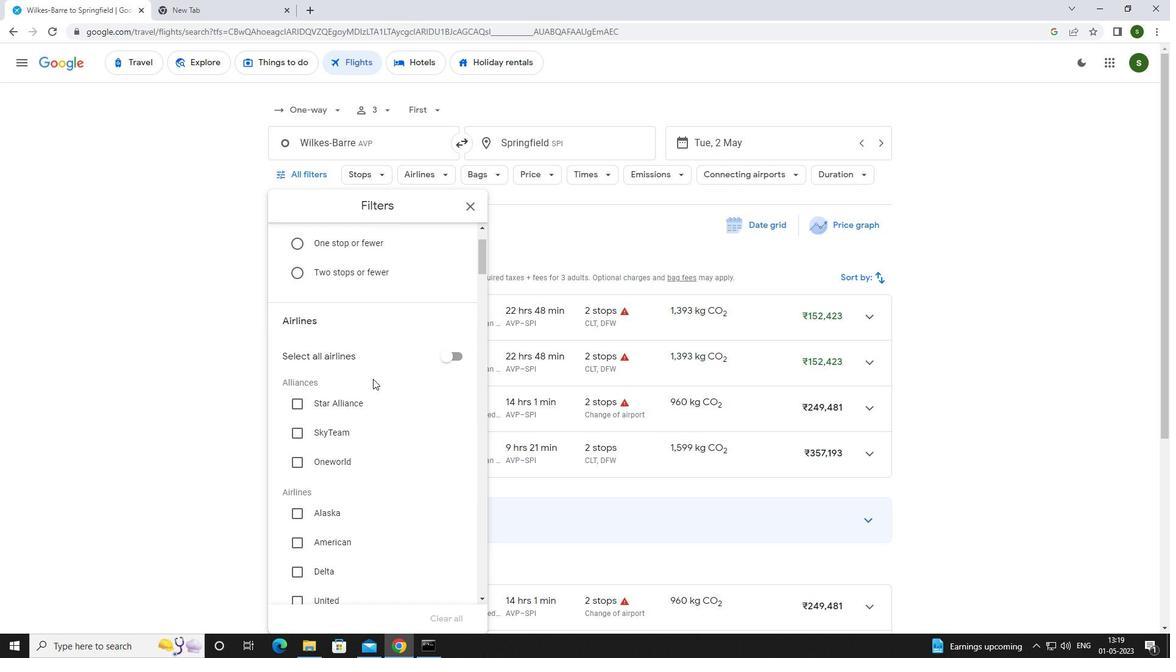 
Action: Mouse scrolled (372, 378) with delta (0, 0)
Screenshot: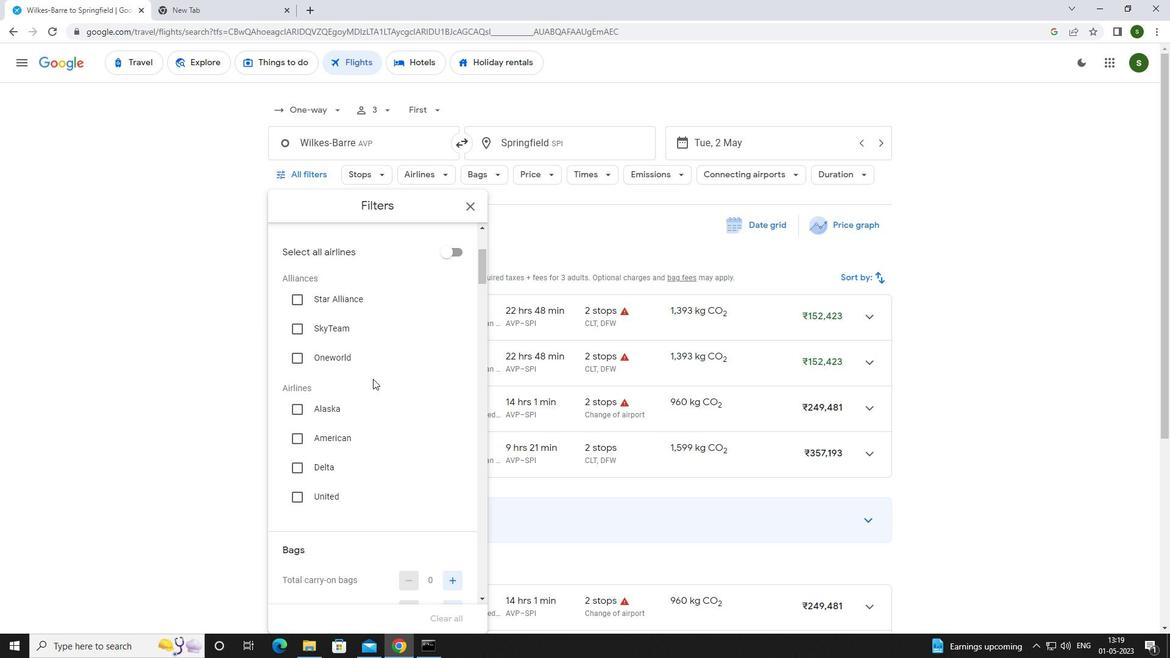 
Action: Mouse scrolled (372, 378) with delta (0, 0)
Screenshot: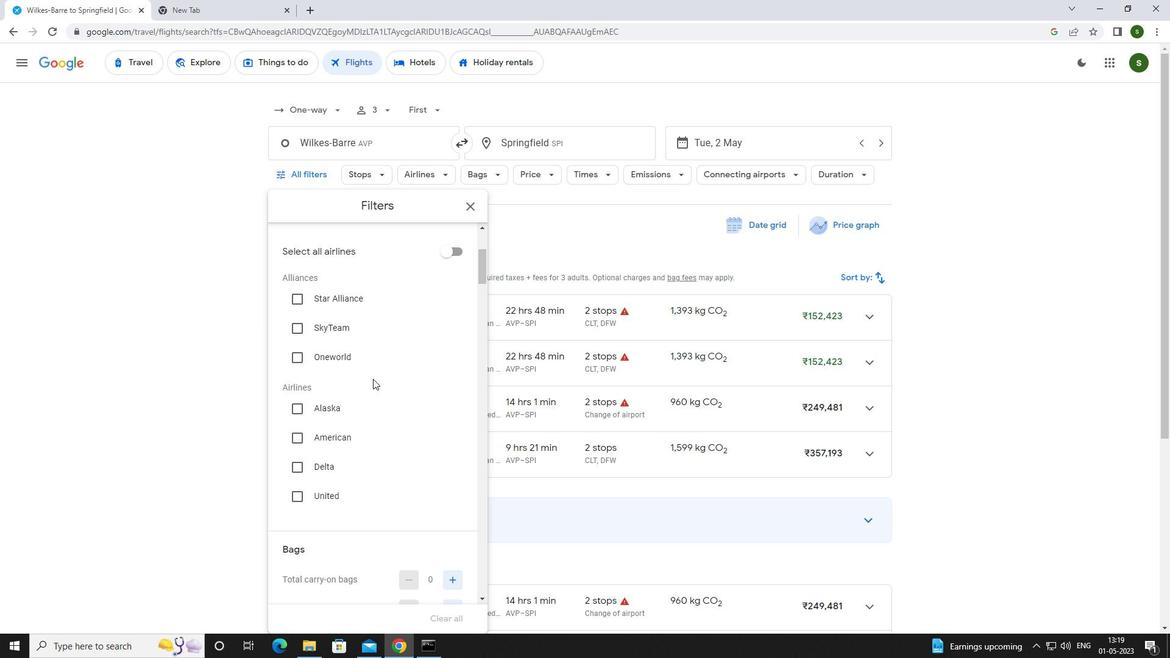 
Action: Mouse scrolled (372, 378) with delta (0, 0)
Screenshot: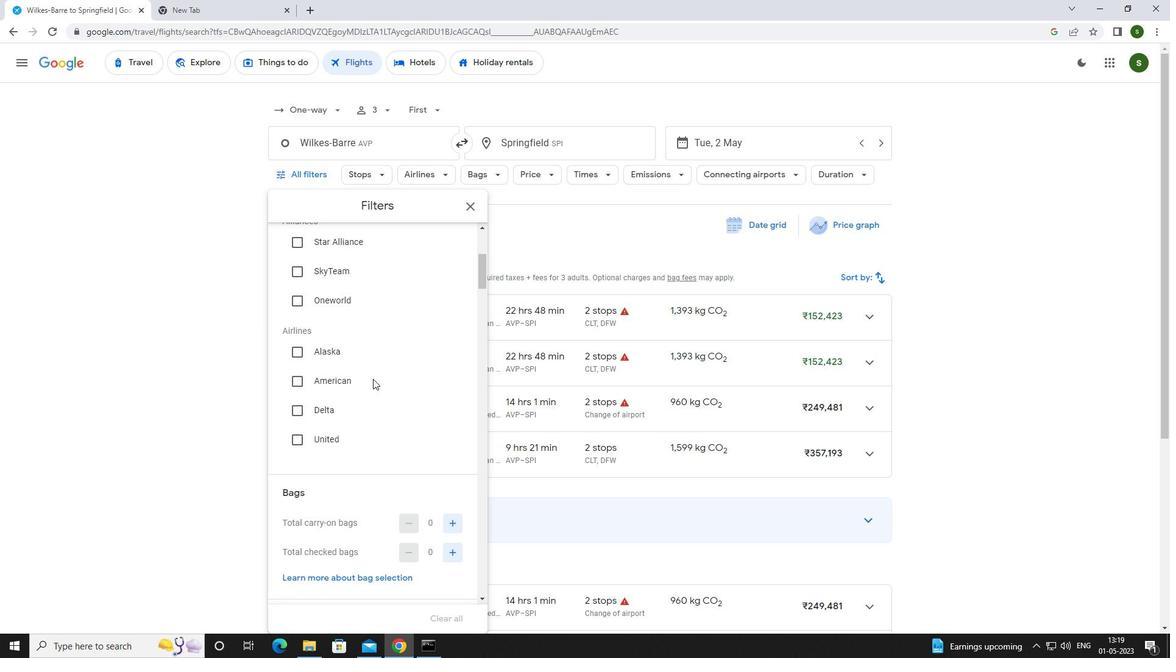 
Action: Mouse moved to (447, 428)
Screenshot: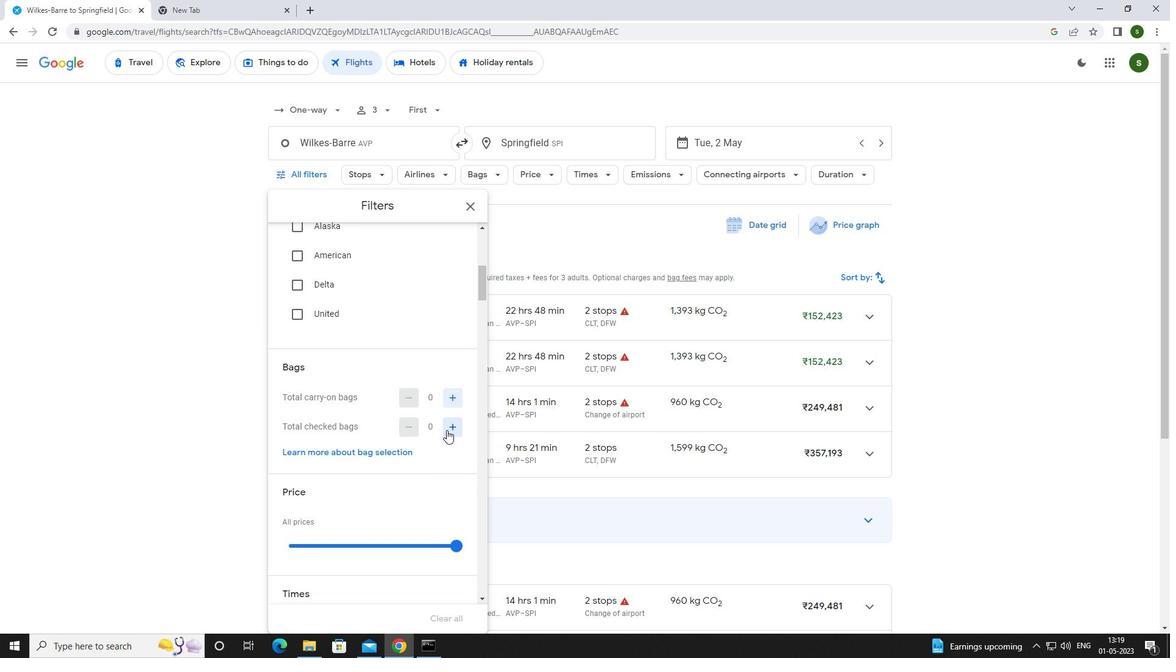
Action: Mouse pressed left at (447, 428)
Screenshot: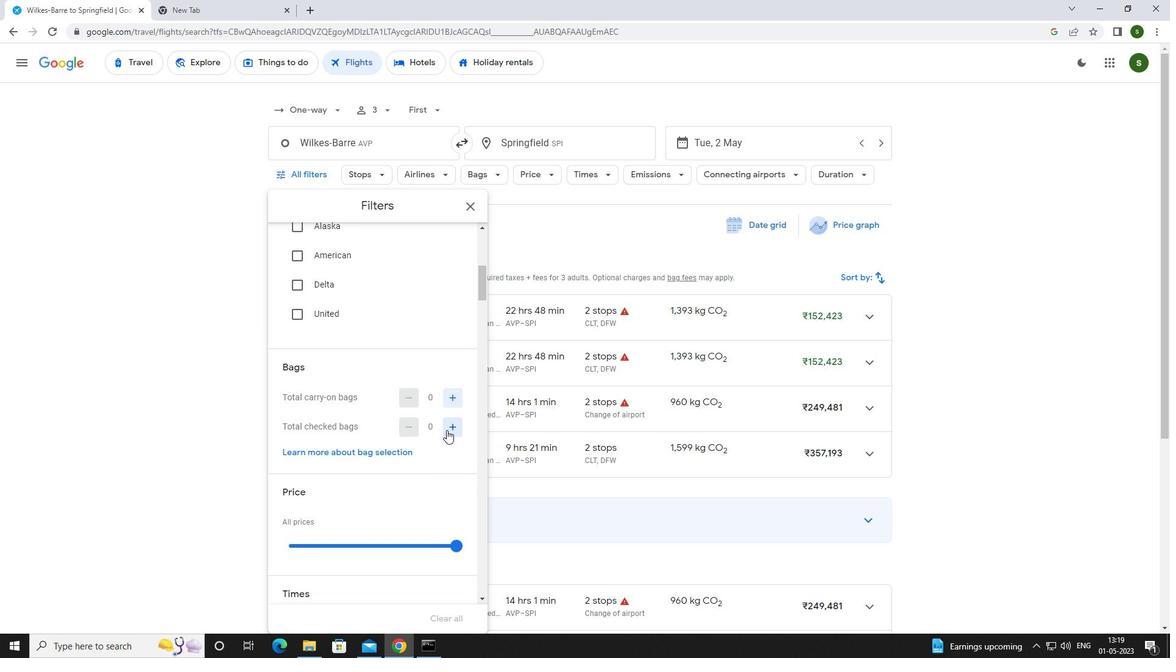 
Action: Mouse pressed left at (447, 428)
Screenshot: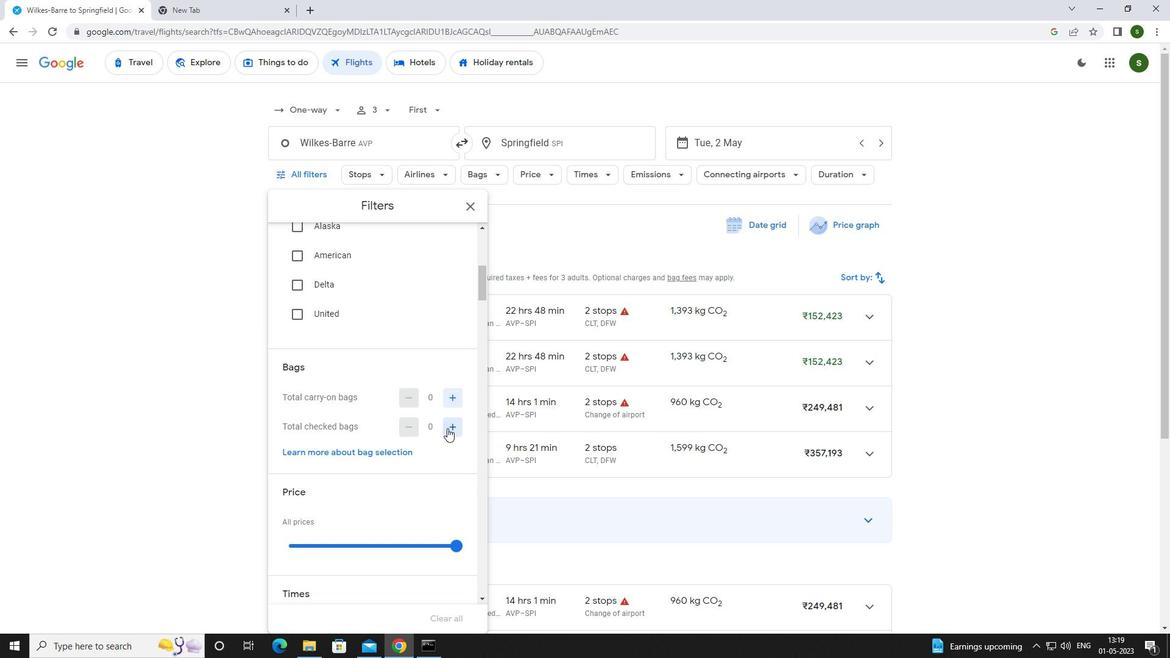 
Action: Mouse scrolled (447, 427) with delta (0, 0)
Screenshot: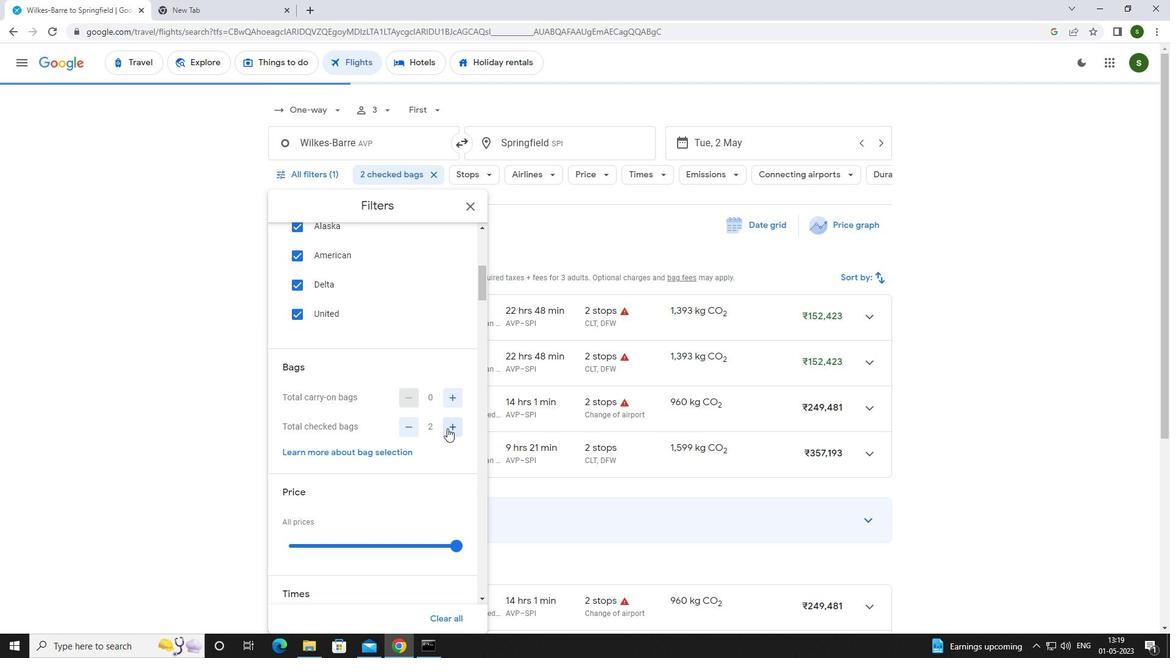 
Action: Mouse scrolled (447, 427) with delta (0, 0)
Screenshot: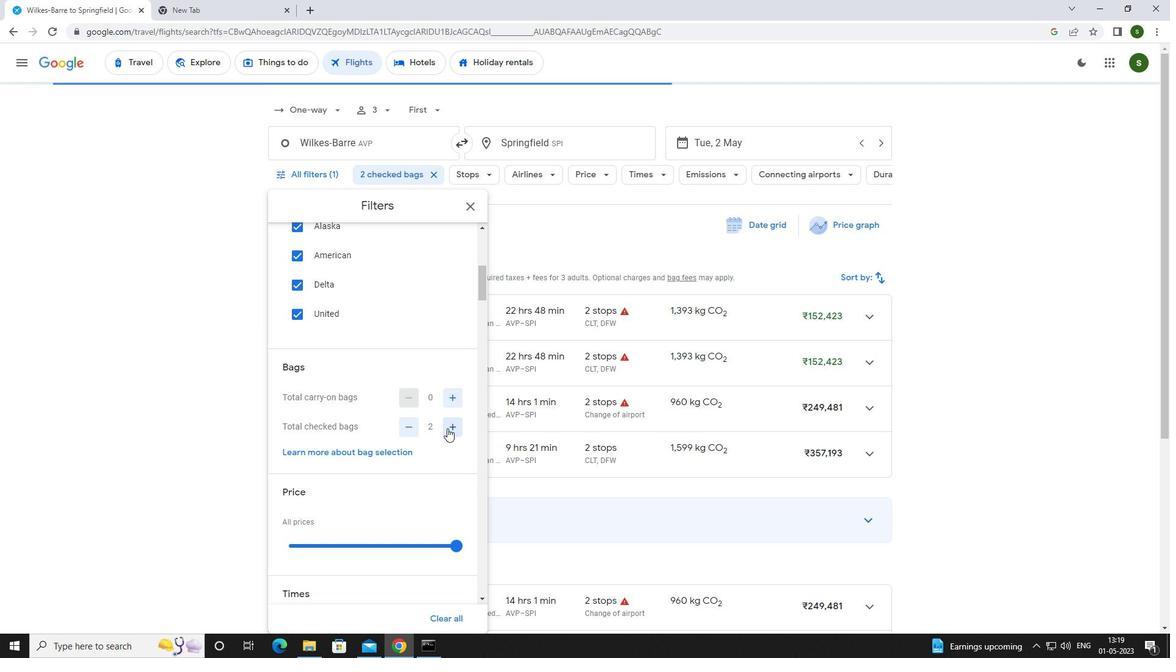 
Action: Mouse moved to (453, 424)
Screenshot: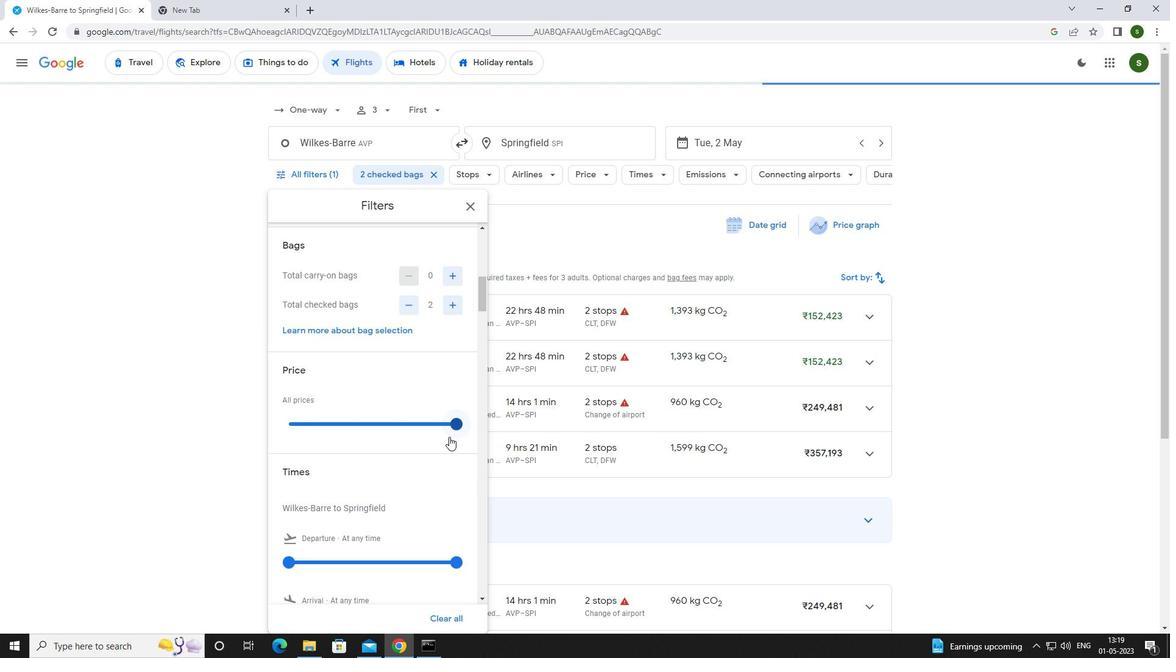 
Action: Mouse pressed left at (453, 424)
Screenshot: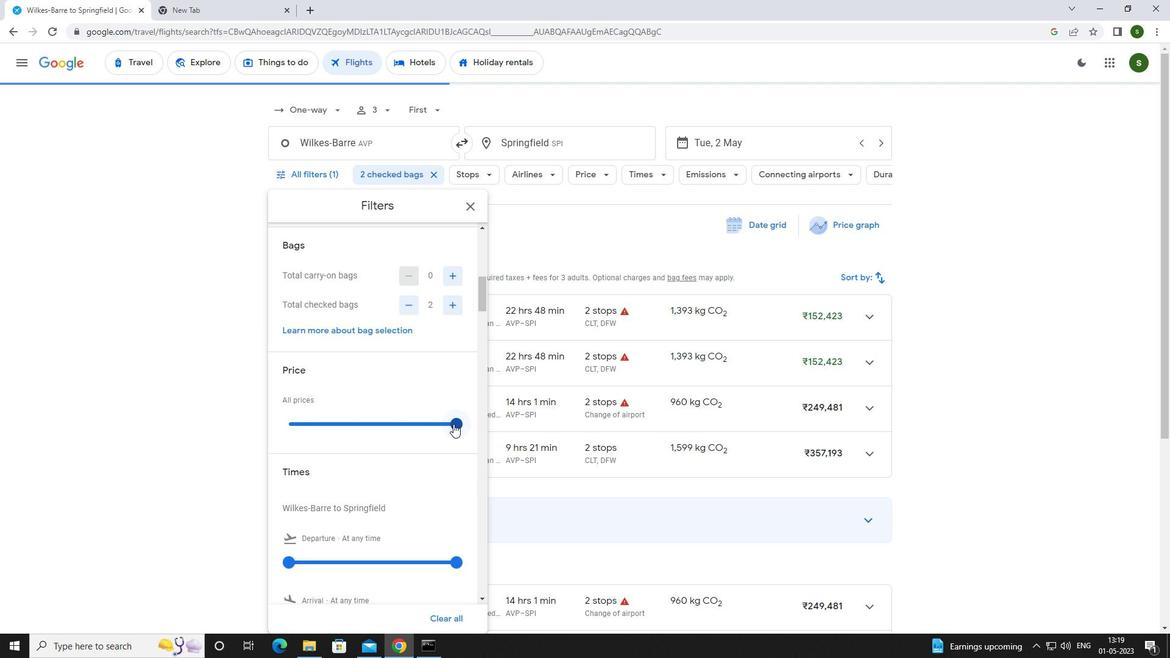 
Action: Mouse moved to (351, 450)
Screenshot: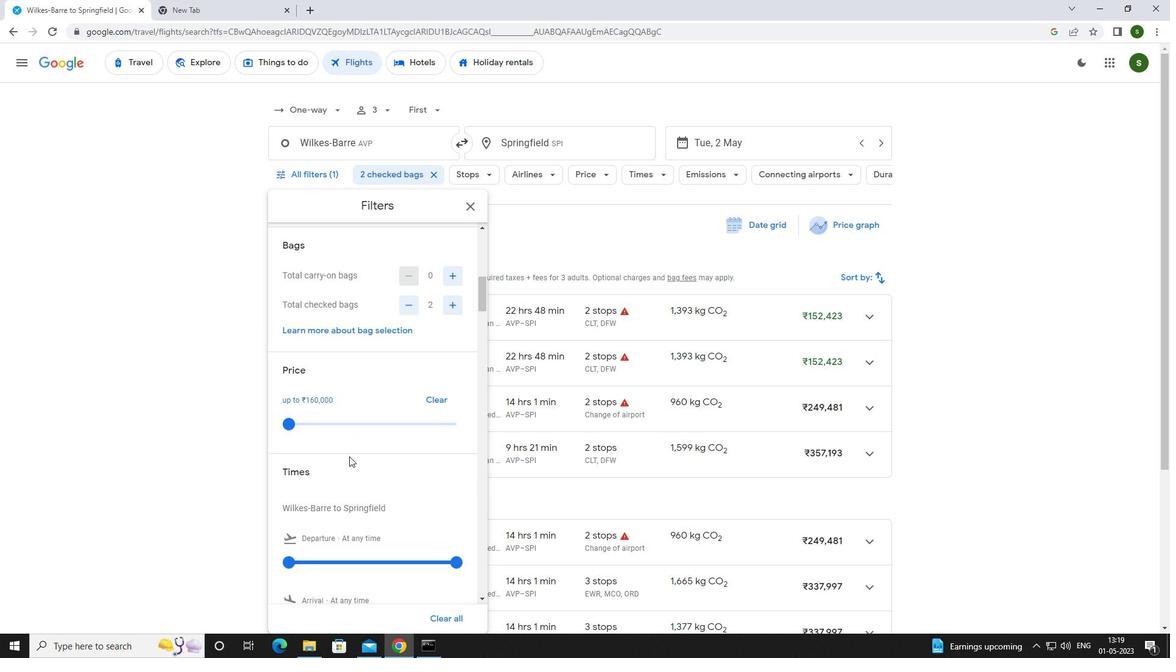 
Action: Mouse scrolled (351, 450) with delta (0, 0)
Screenshot: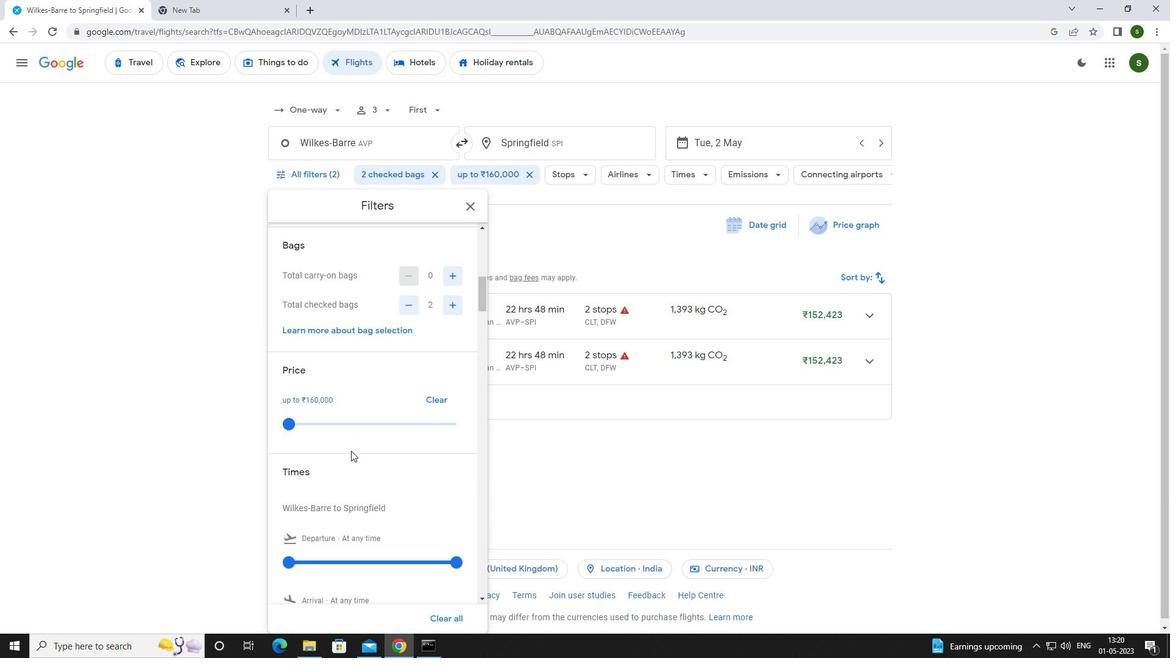 
Action: Mouse moved to (290, 502)
Screenshot: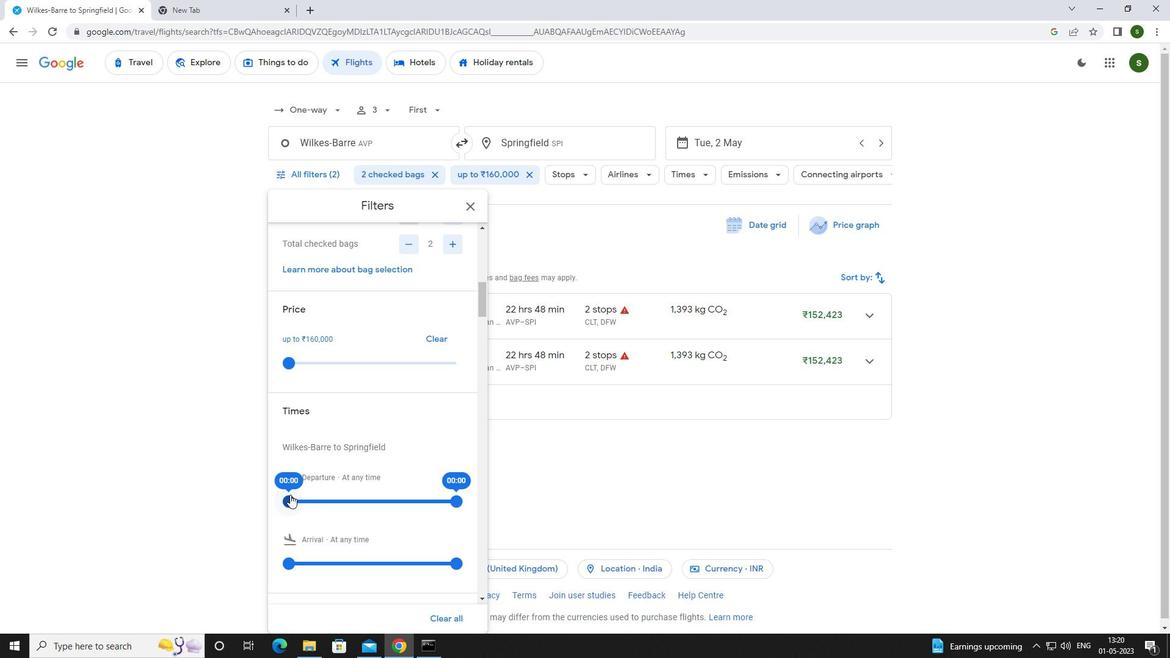 
Action: Mouse pressed left at (290, 502)
Screenshot: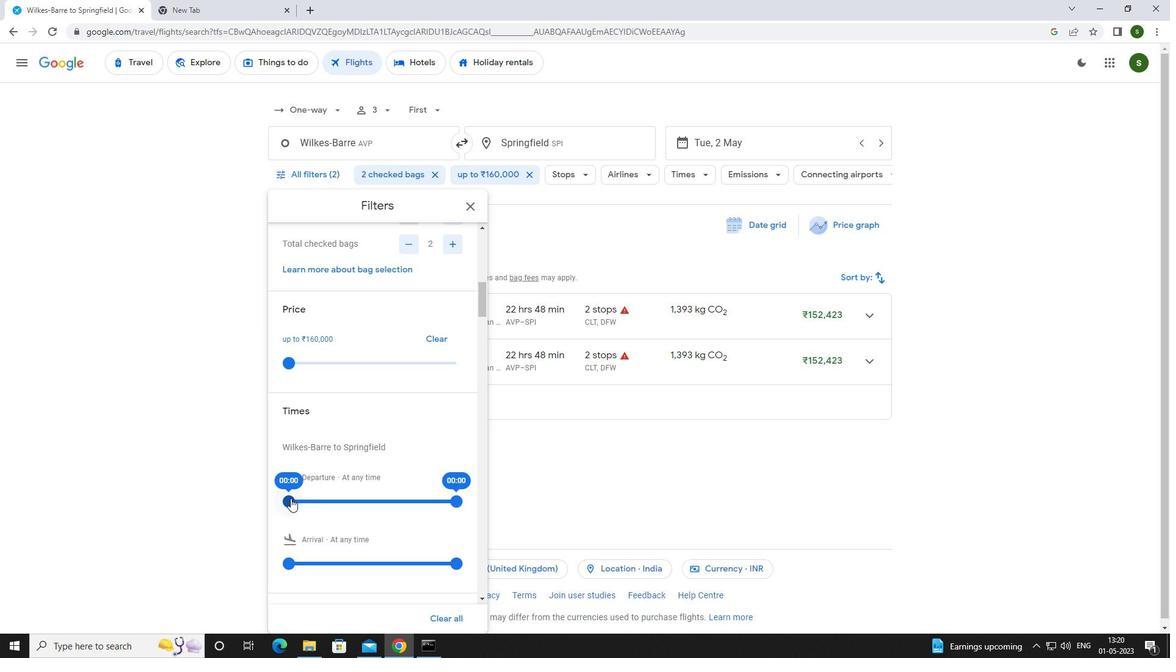
Action: Mouse moved to (570, 469)
Screenshot: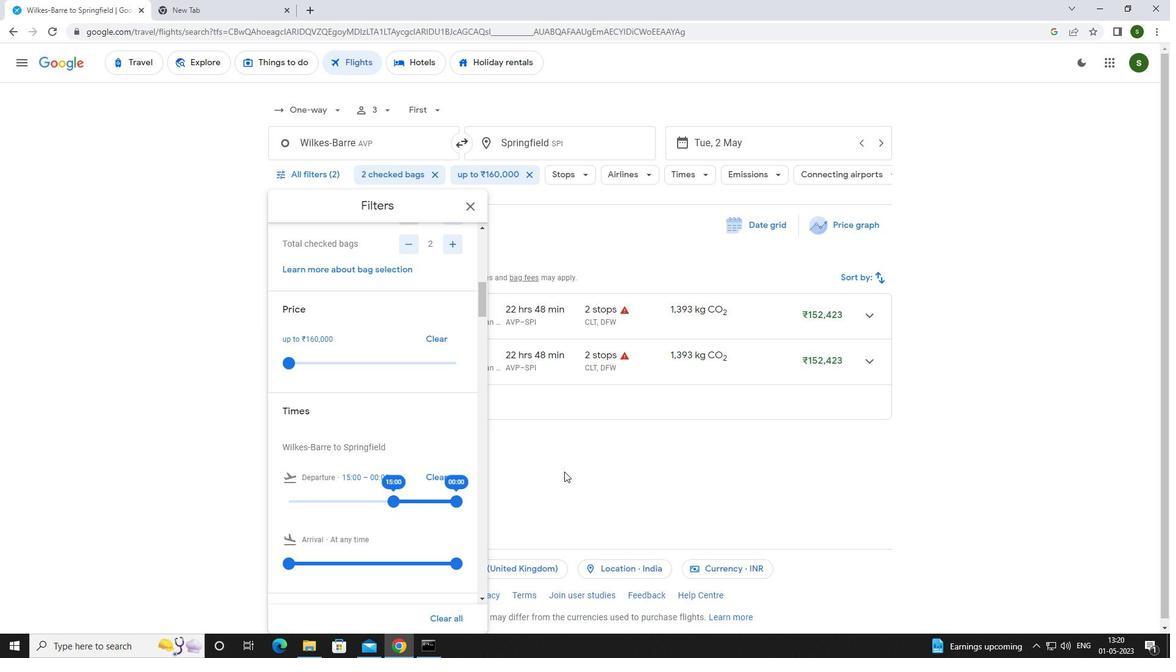 
Action: Mouse pressed left at (570, 469)
Screenshot: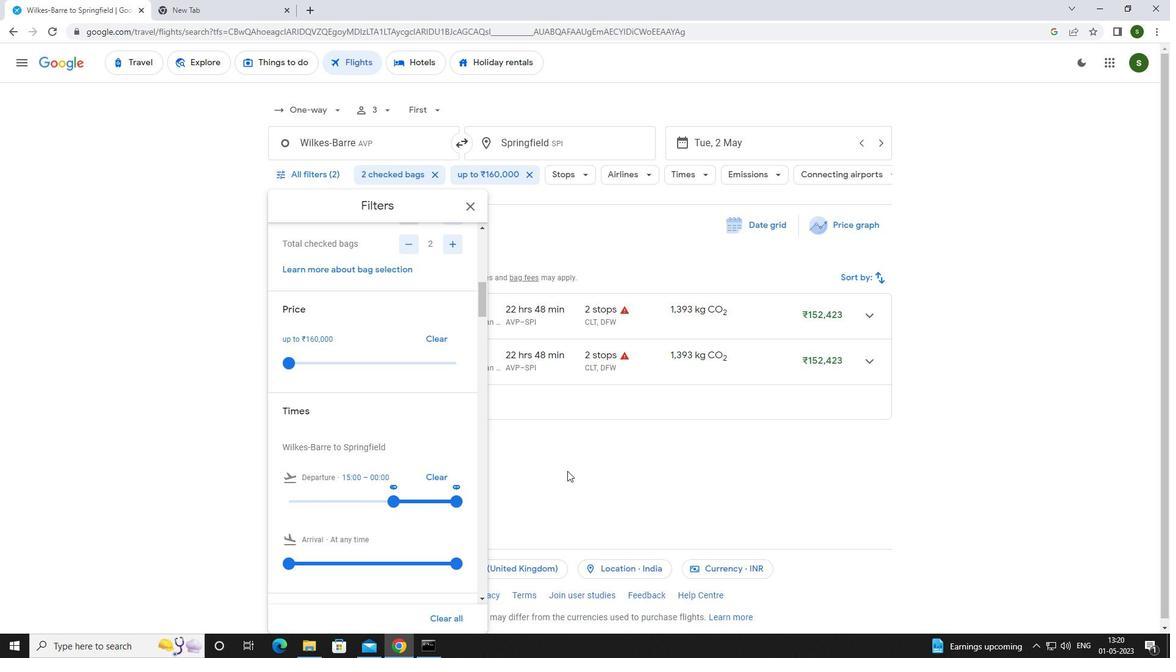 
